 Task: Add Mary Ruth's Organic Strawberry Cherry Vanilla Kids Multivitman Liposomal Pouch to the cart.
Action: Mouse moved to (267, 140)
Screenshot: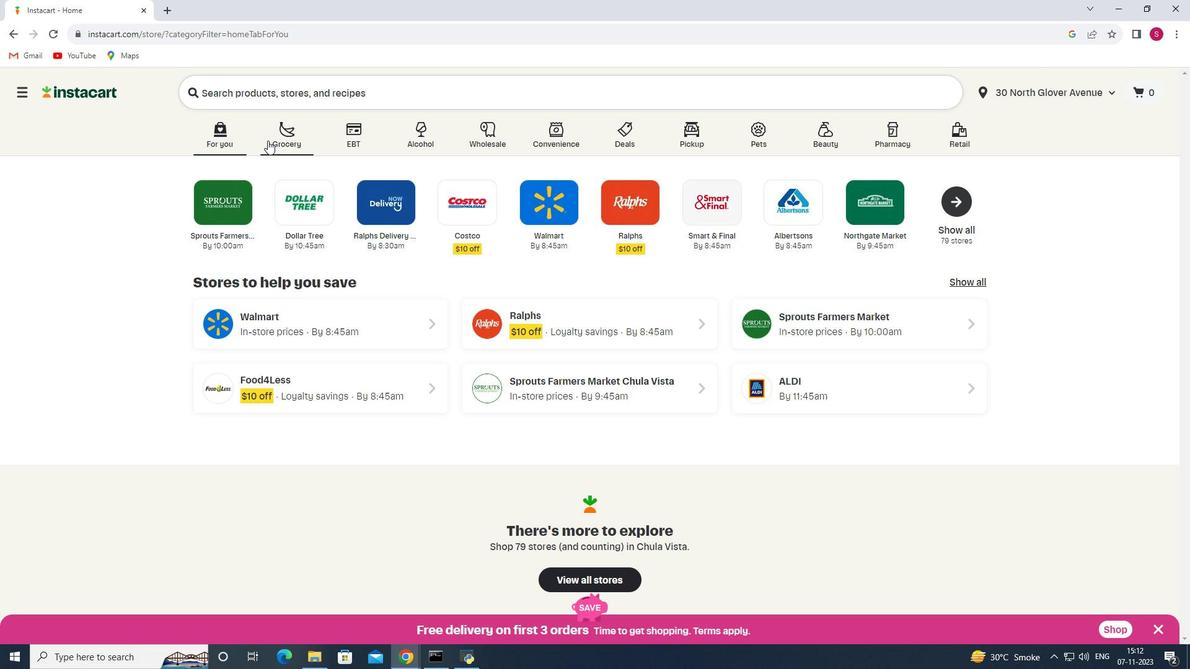 
Action: Mouse pressed left at (267, 140)
Screenshot: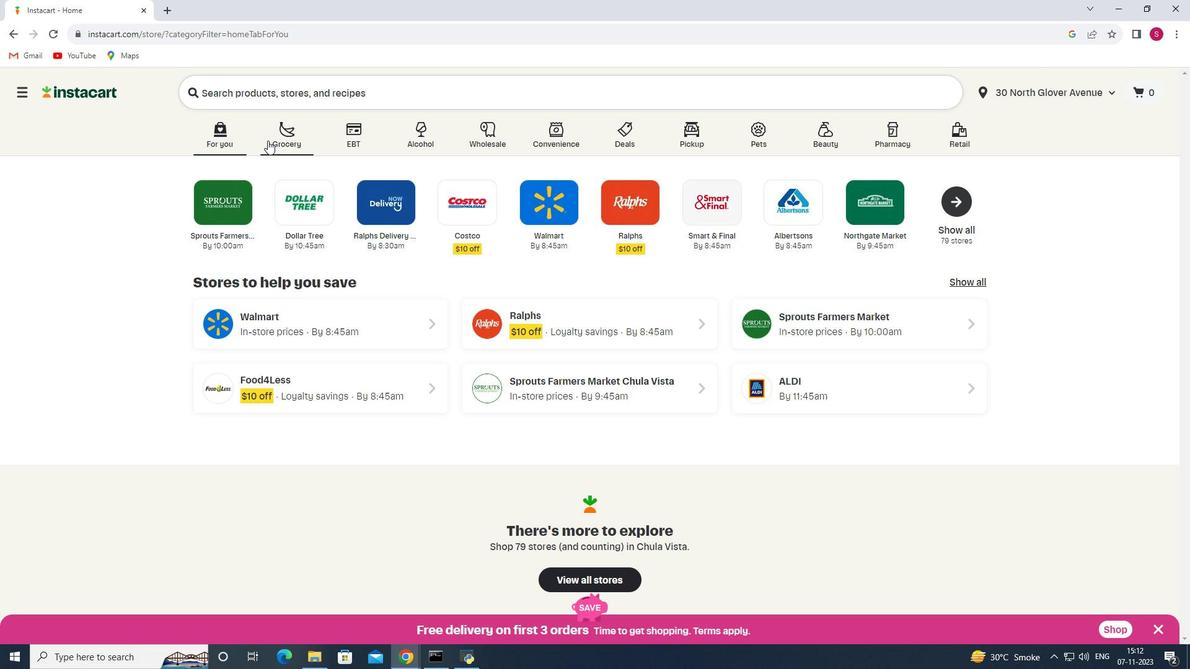 
Action: Mouse moved to (283, 360)
Screenshot: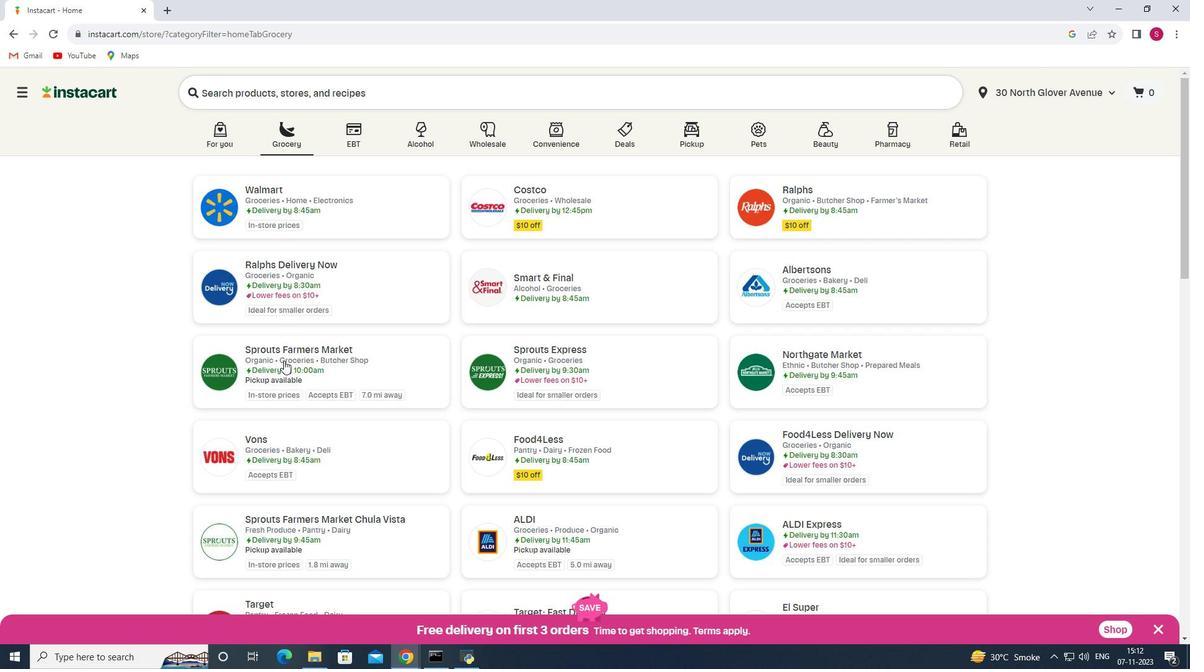 
Action: Mouse pressed left at (283, 360)
Screenshot: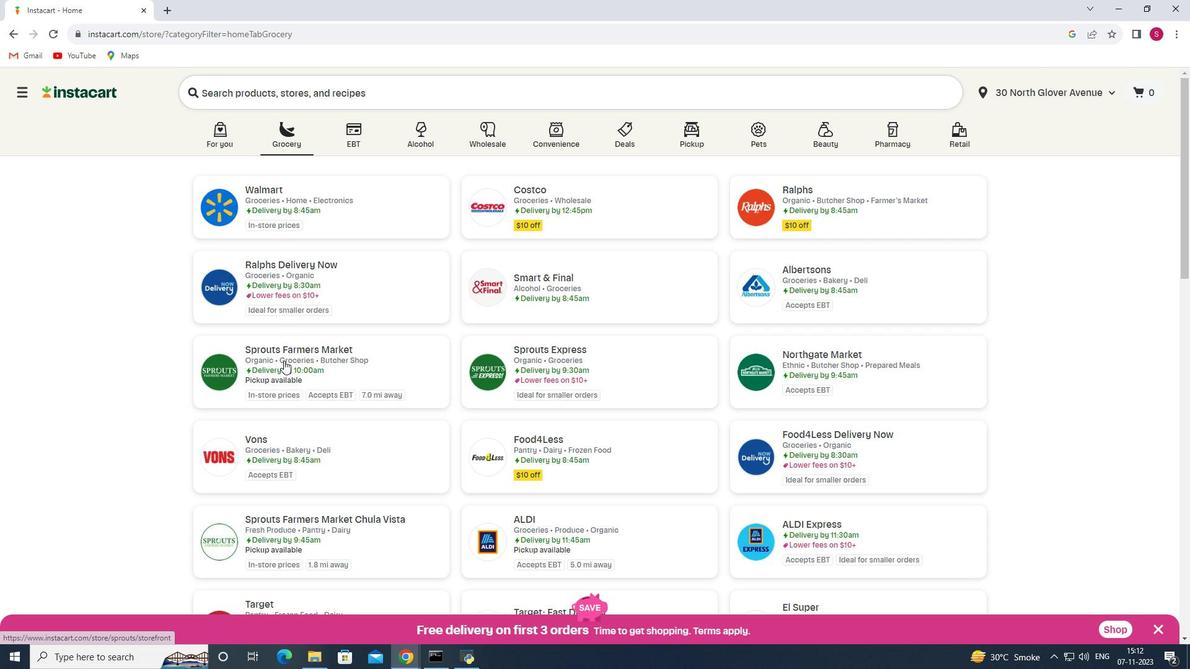 
Action: Mouse moved to (65, 435)
Screenshot: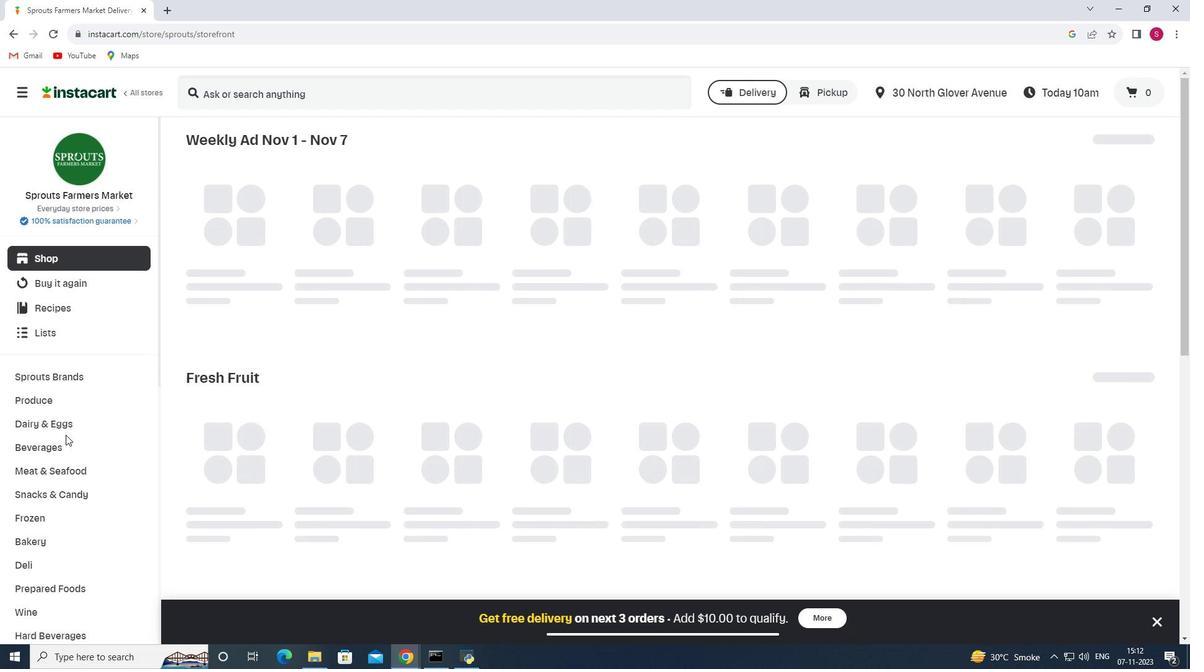 
Action: Mouse scrolled (65, 434) with delta (0, 0)
Screenshot: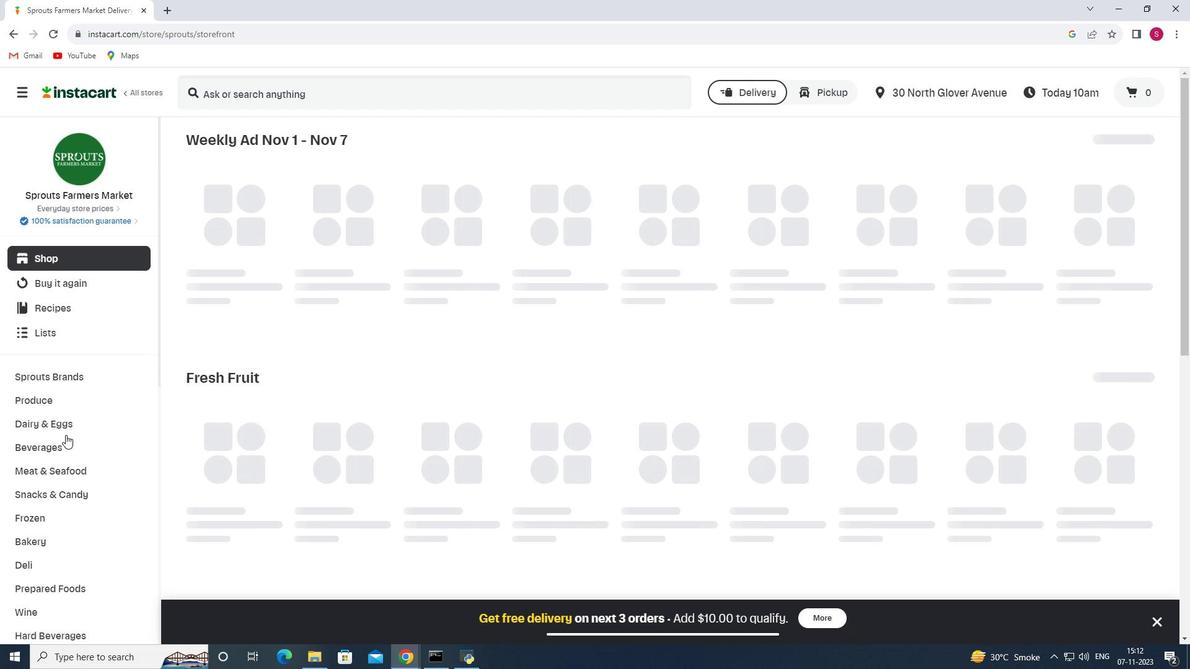 
Action: Mouse scrolled (65, 434) with delta (0, 0)
Screenshot: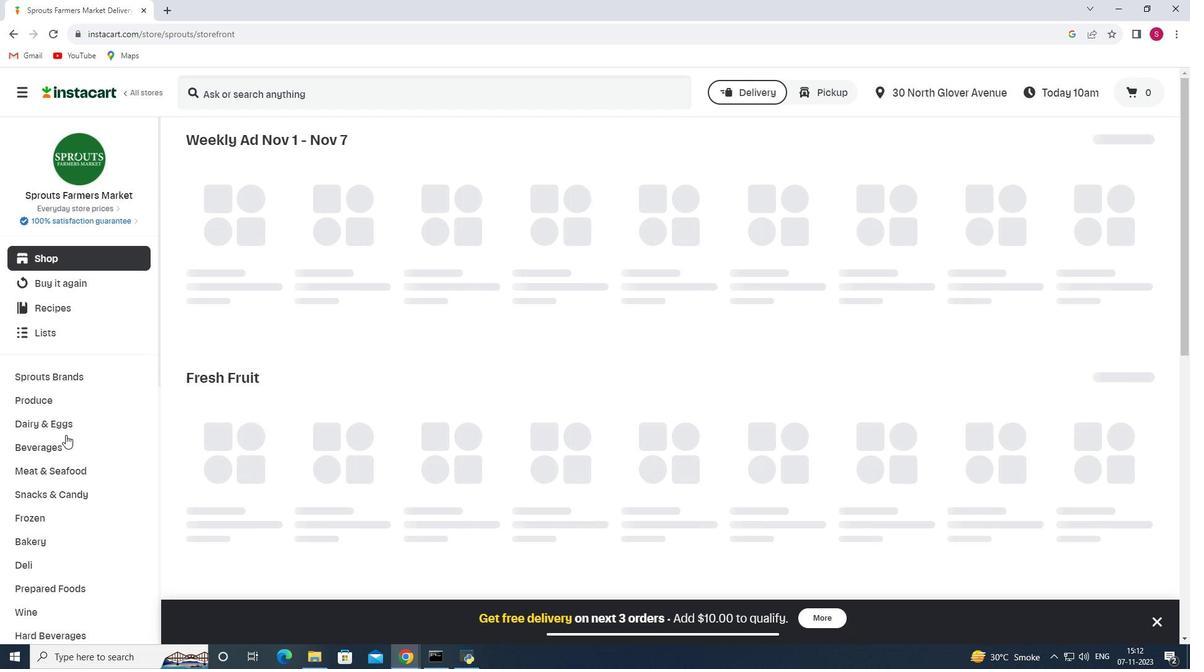 
Action: Mouse scrolled (65, 434) with delta (0, 0)
Screenshot: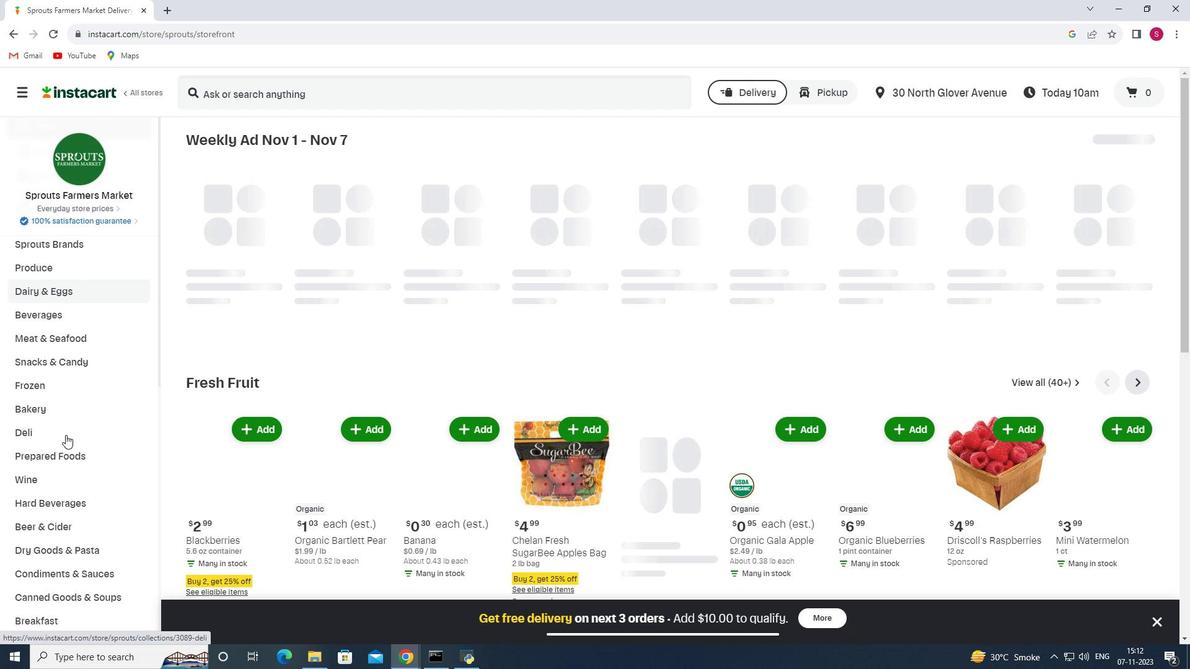 
Action: Mouse scrolled (65, 434) with delta (0, 0)
Screenshot: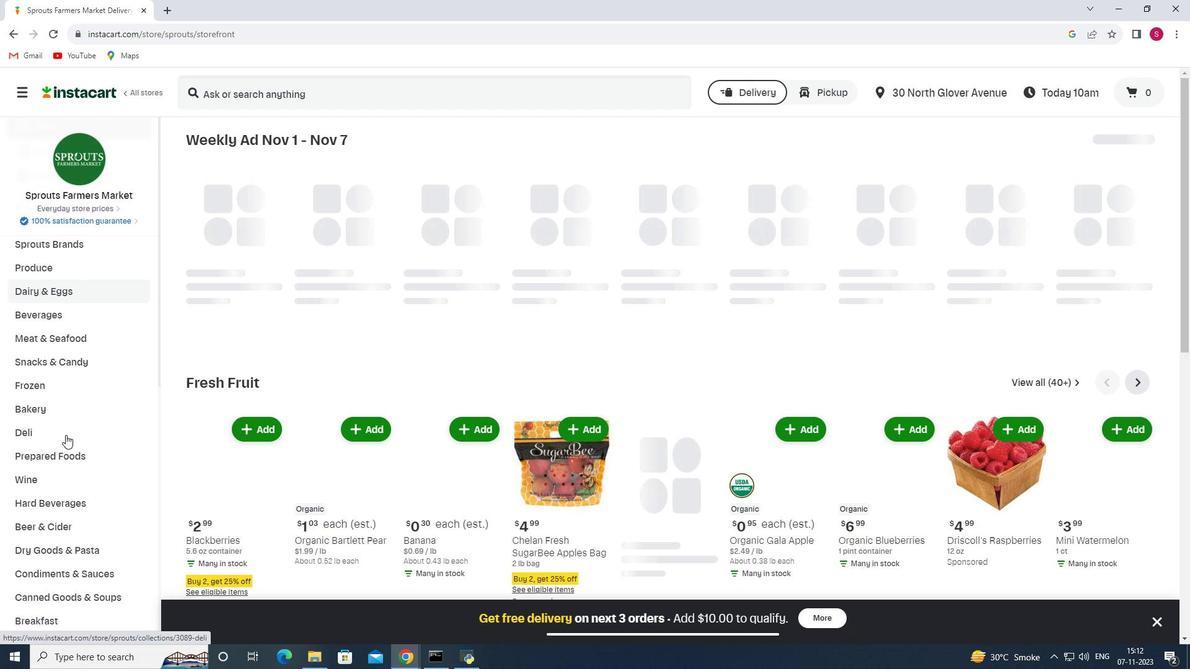 
Action: Mouse scrolled (65, 434) with delta (0, 0)
Screenshot: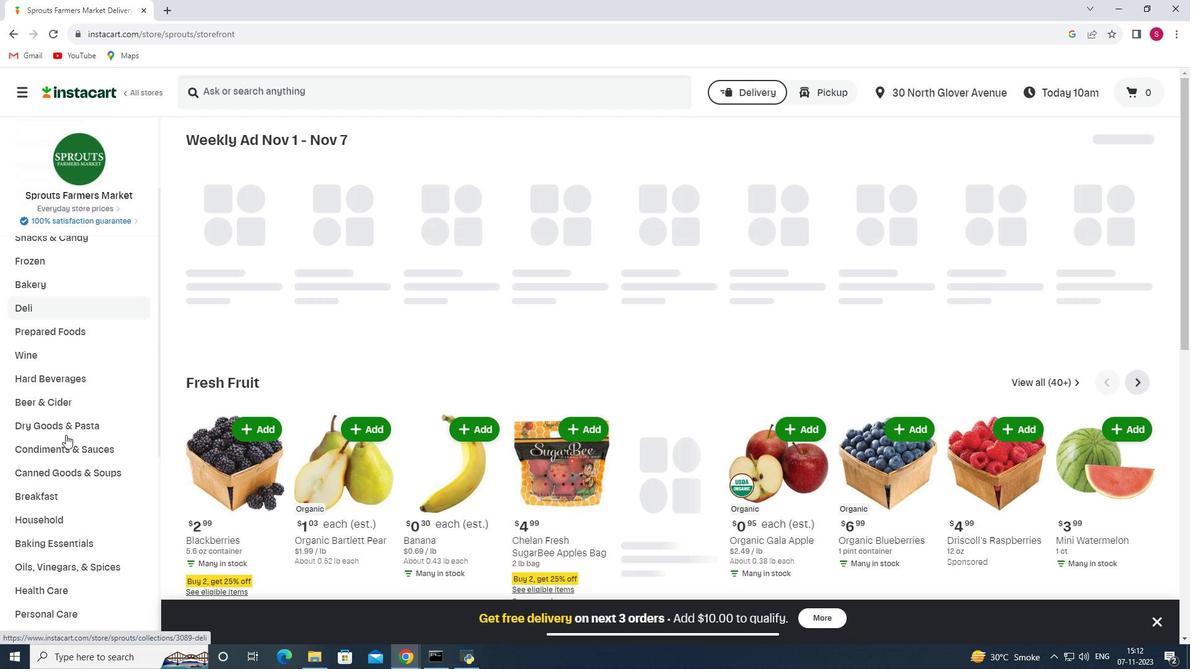 
Action: Mouse scrolled (65, 434) with delta (0, 0)
Screenshot: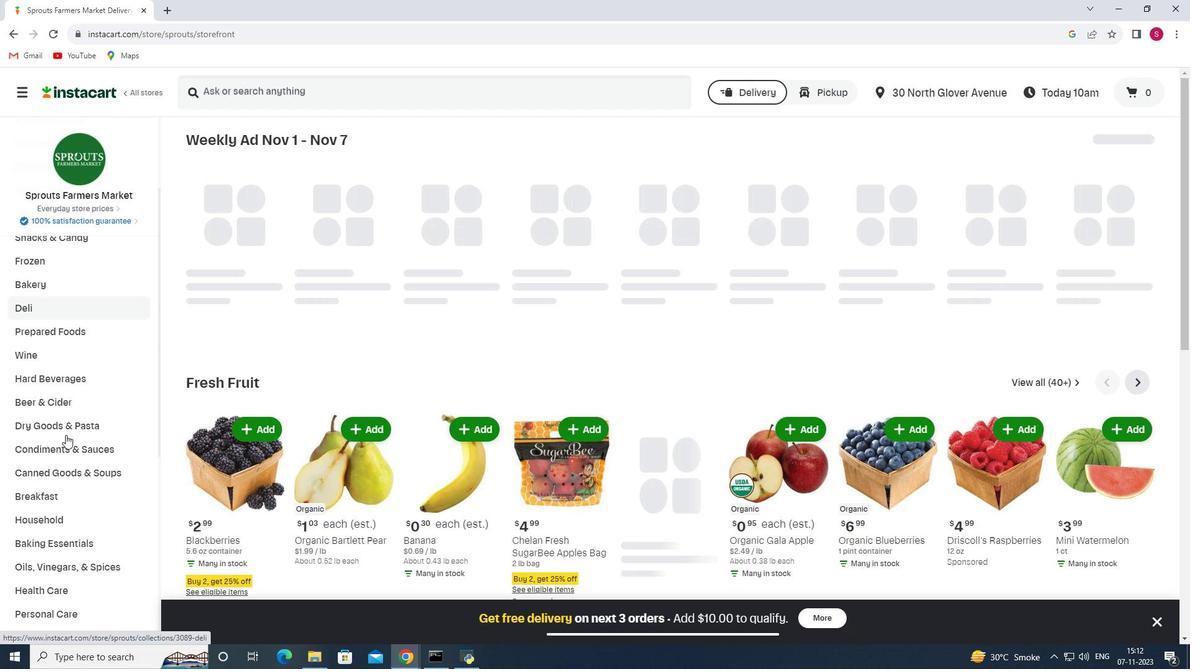 
Action: Mouse scrolled (65, 434) with delta (0, 0)
Screenshot: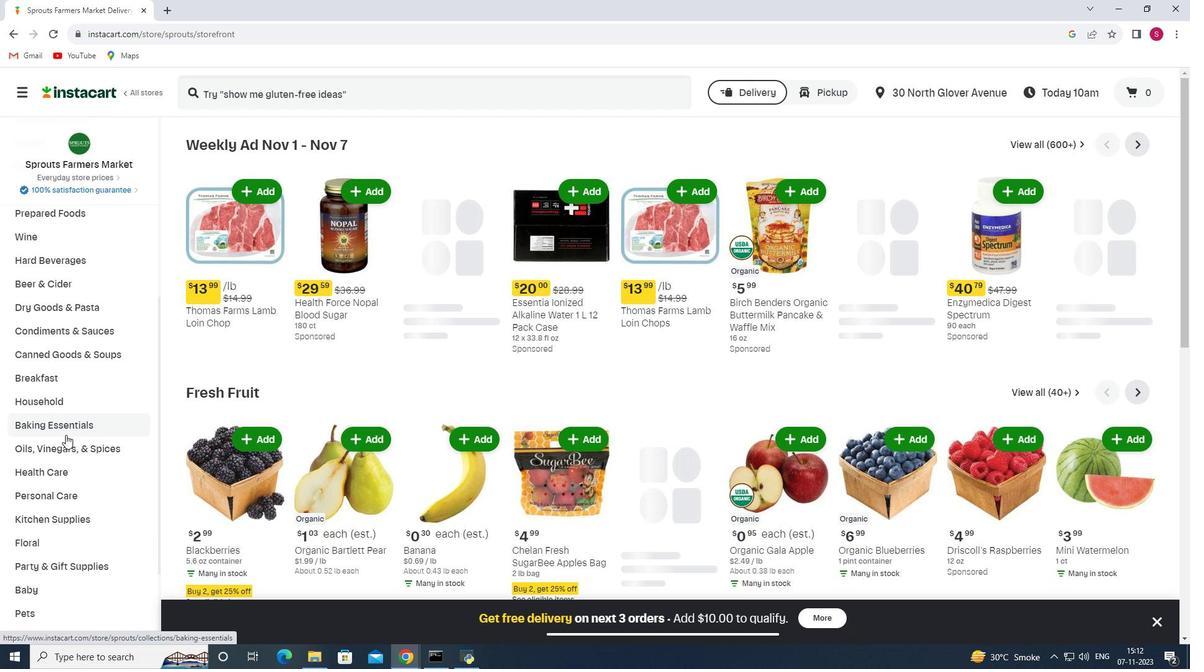 
Action: Mouse moved to (85, 415)
Screenshot: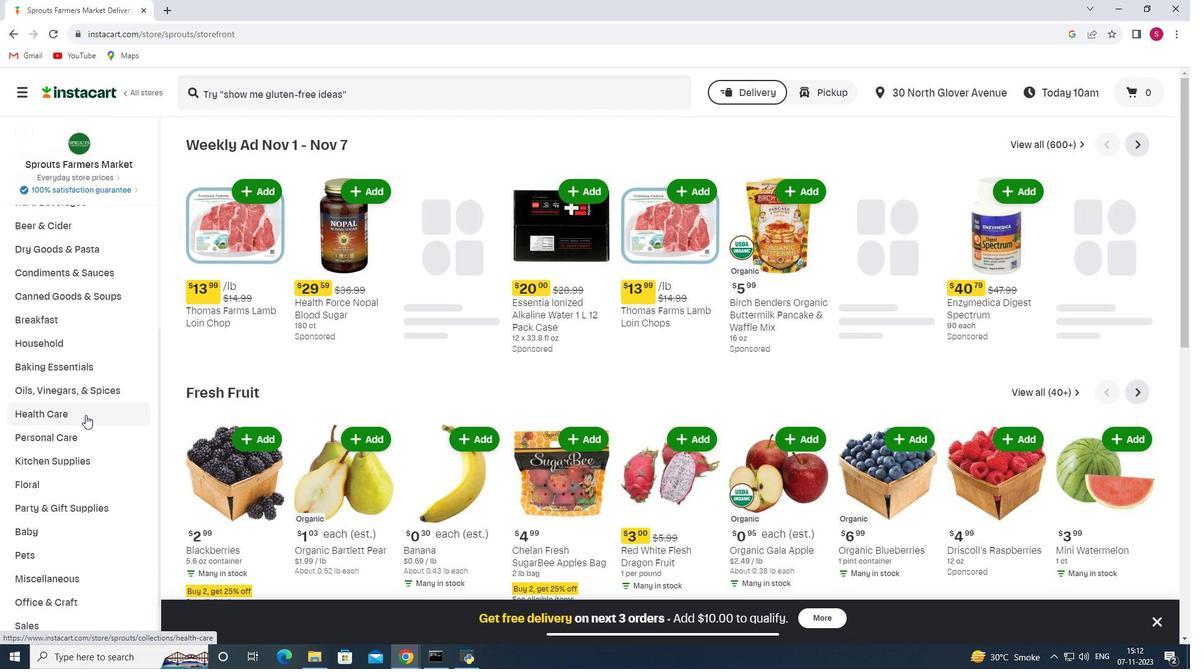 
Action: Mouse pressed left at (85, 415)
Screenshot: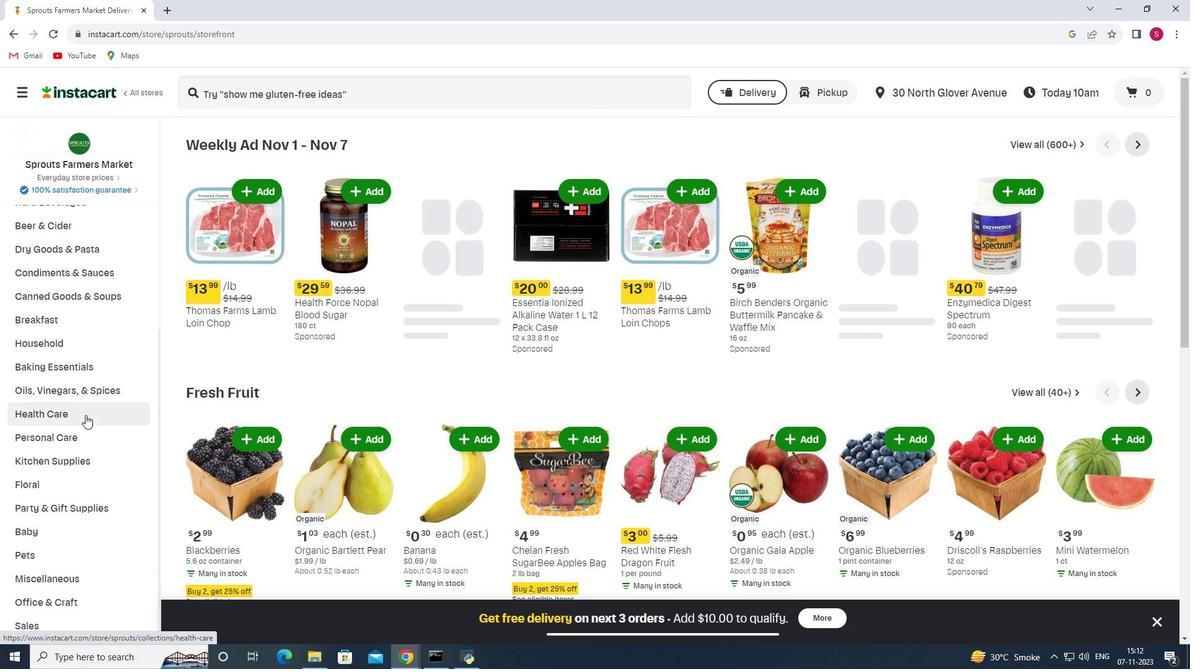 
Action: Mouse moved to (459, 176)
Screenshot: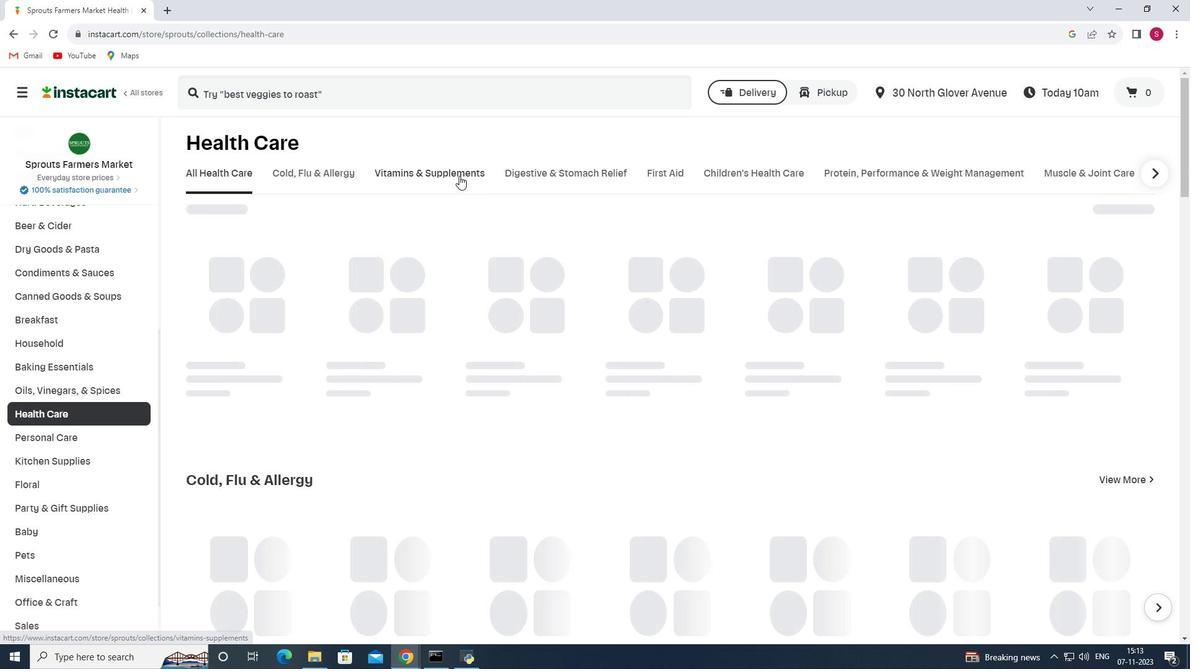 
Action: Mouse pressed left at (459, 176)
Screenshot: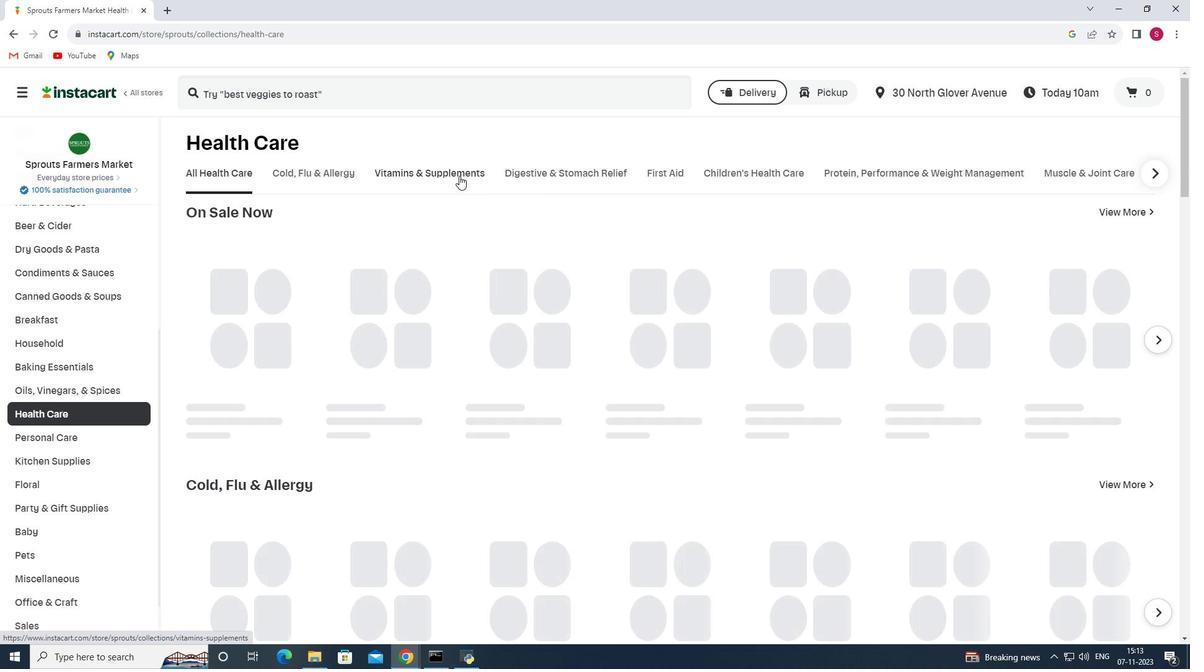 
Action: Mouse moved to (699, 225)
Screenshot: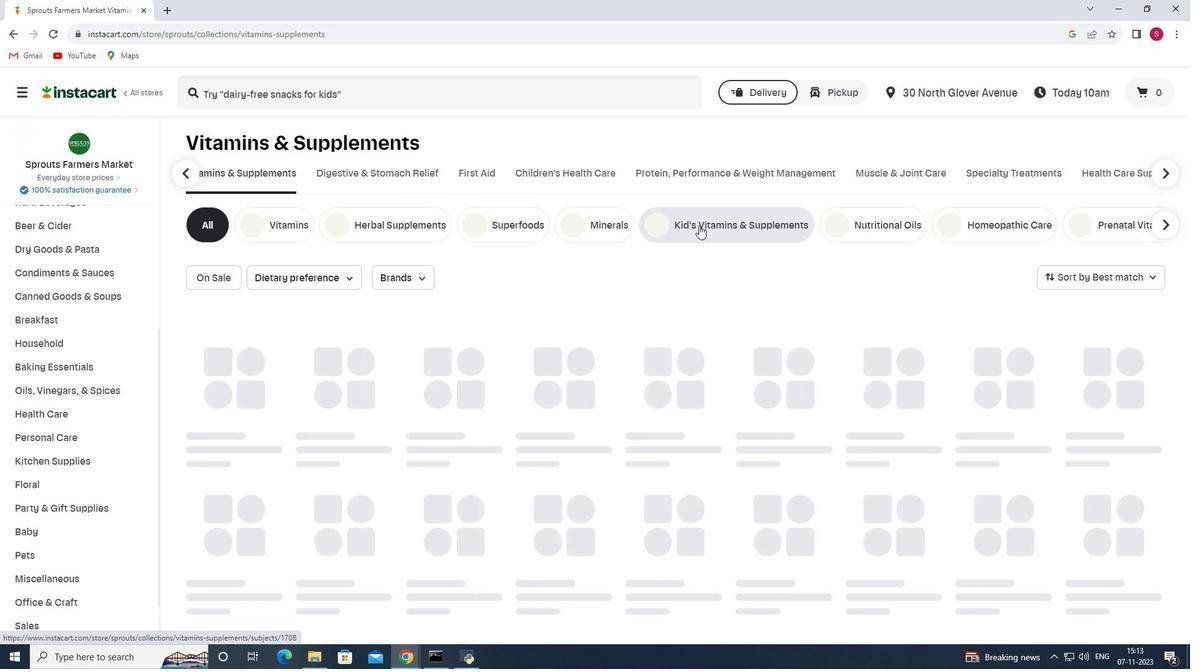 
Action: Mouse pressed left at (699, 225)
Screenshot: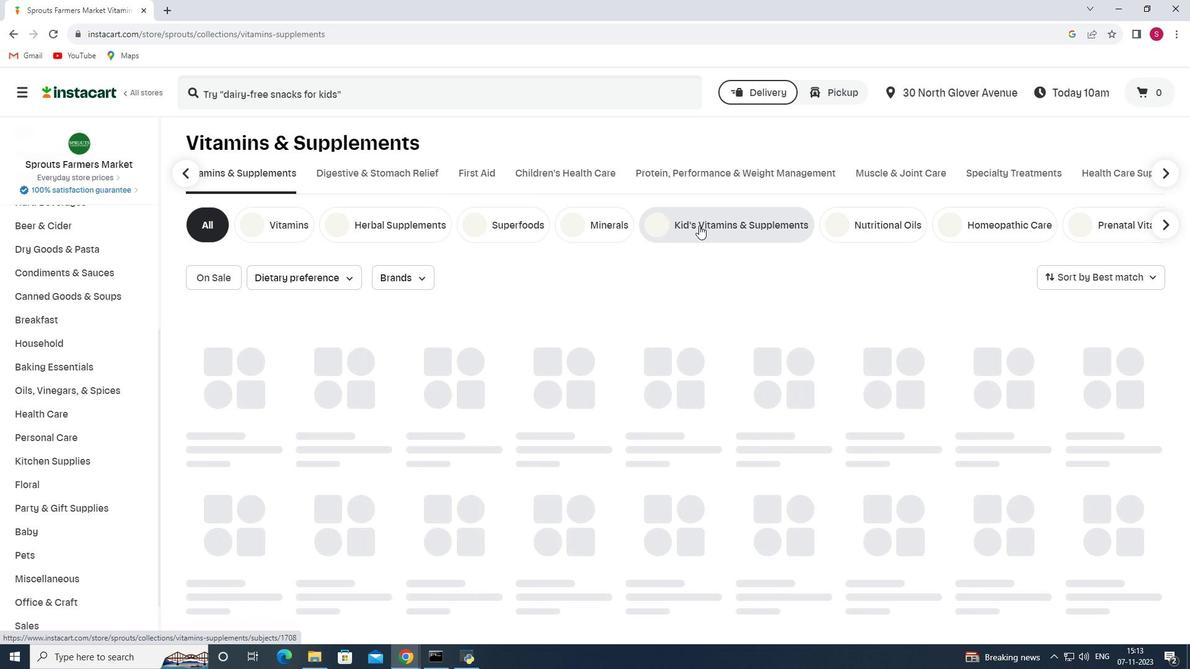 
Action: Mouse moved to (306, 93)
Screenshot: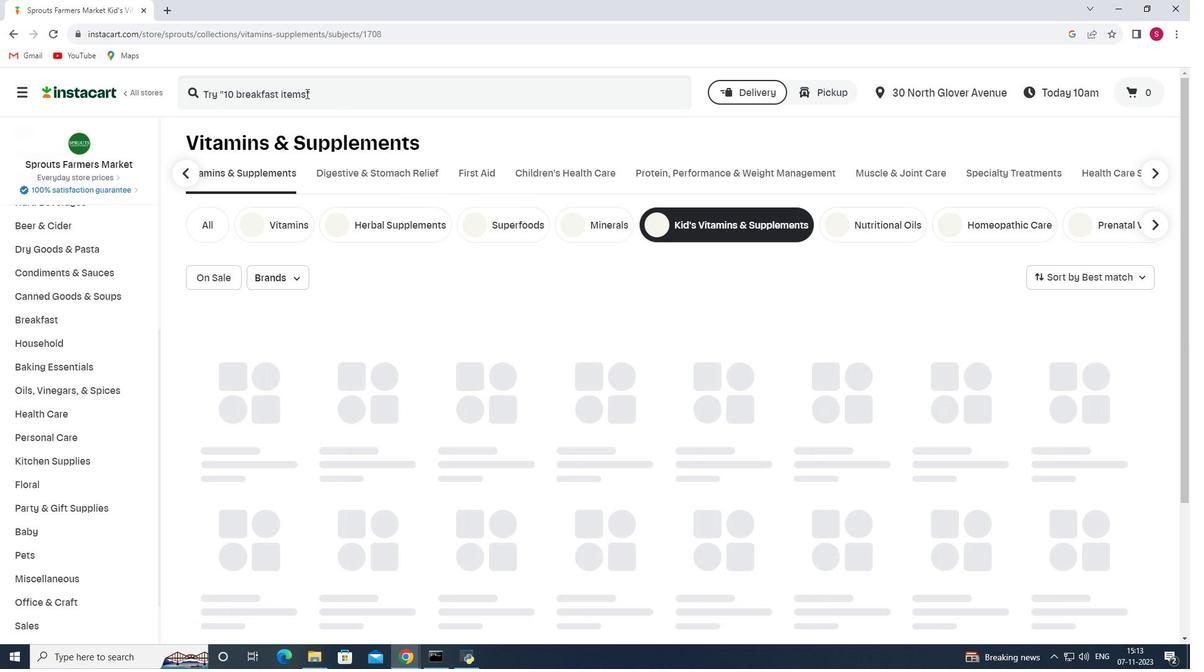 
Action: Mouse pressed left at (306, 93)
Screenshot: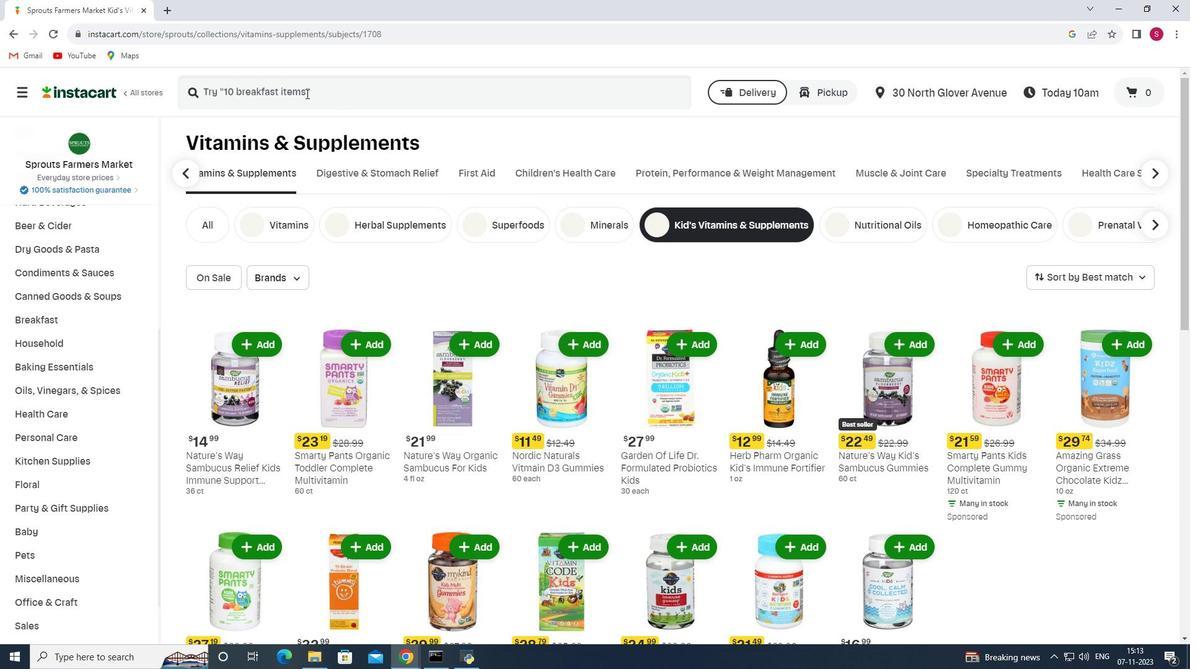 
Action: Key pressed <Key.shift>Mary<Key.space><Key.shift>Ruth's<Key.space><Key.shift>Organic<Key.space><Key.shift>Strawberry<Key.space><Key.shift>Cherry<Key.space><Key.shift><Key.shift><Key.shift><Key.shift>Vanilla<Key.space><Key.shift>Kids<Key.space><Key.shift>Multivitamin<Key.space><Key.shift>Liposomal<Key.space><Key.shift>Pouch<Key.enter>
Screenshot: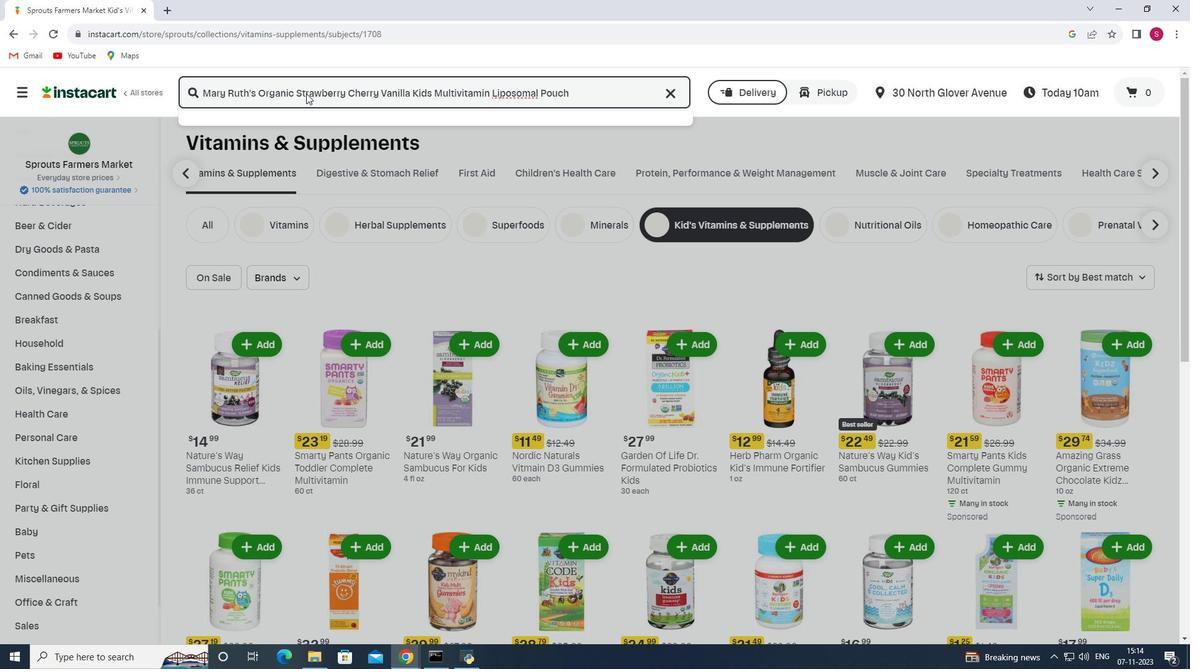 
Action: Mouse moved to (604, 334)
Screenshot: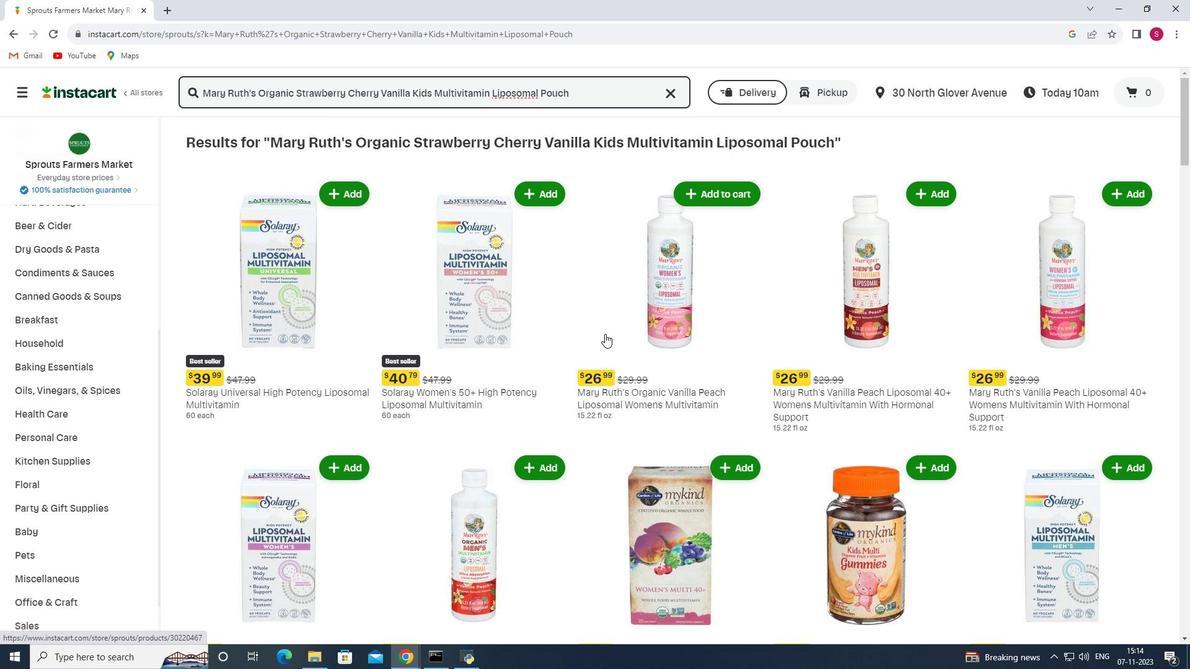
Action: Mouse scrolled (604, 333) with delta (0, 0)
Screenshot: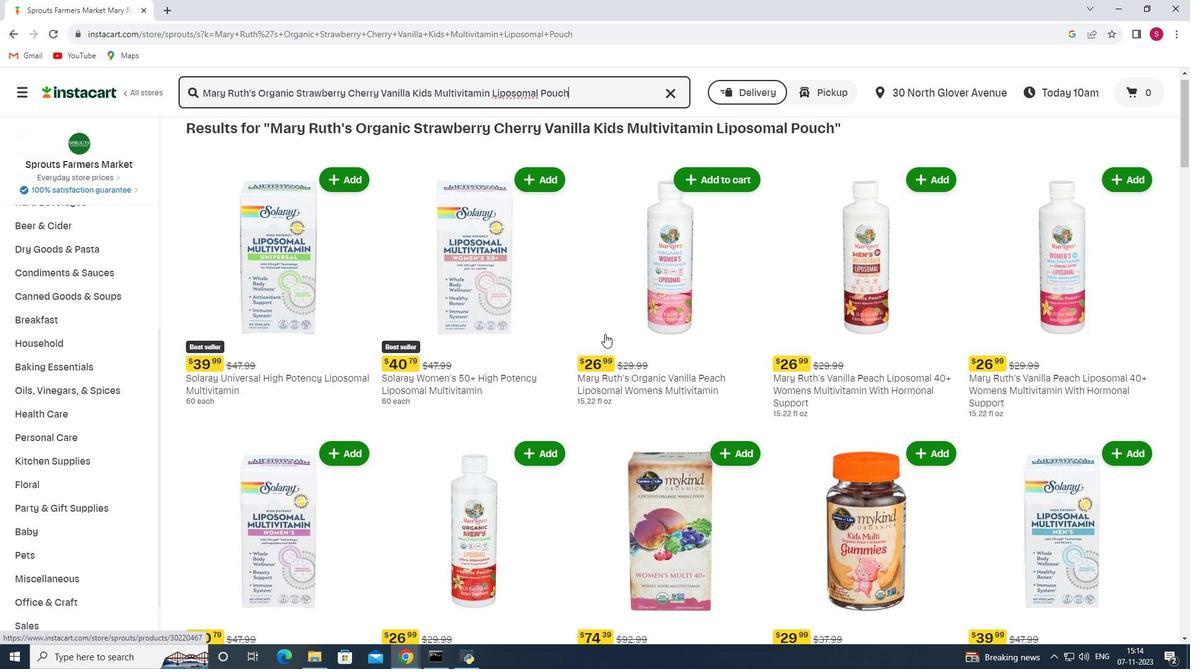 
Action: Mouse moved to (606, 335)
Screenshot: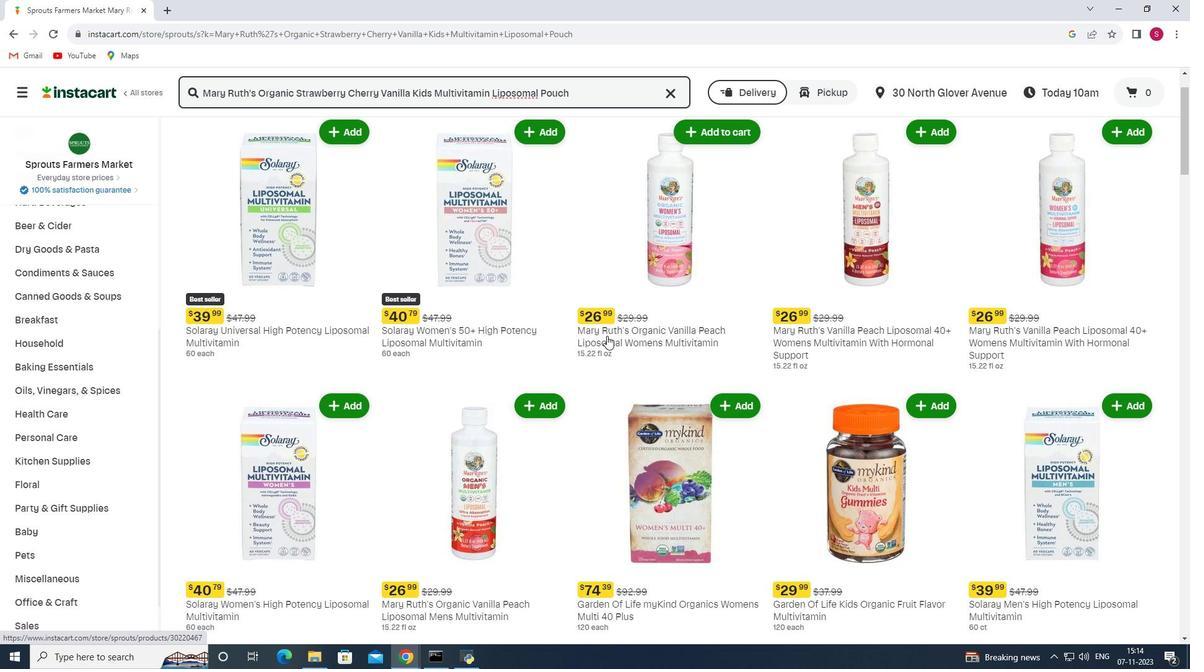 
Action: Mouse scrolled (606, 335) with delta (0, 0)
Screenshot: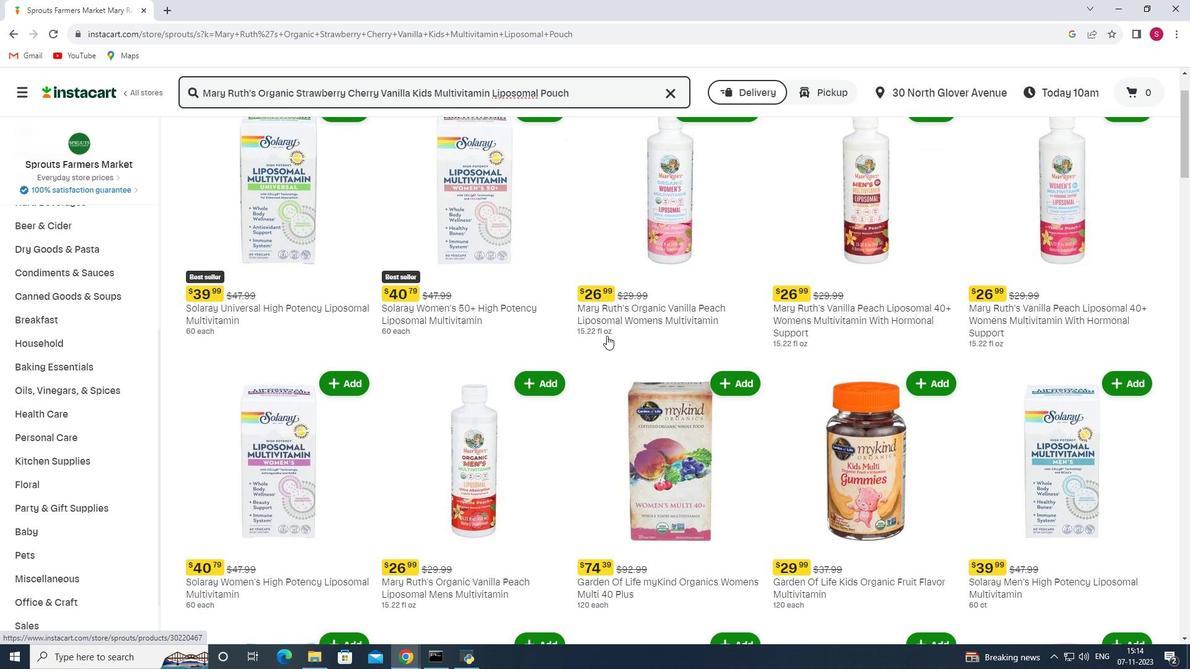 
Action: Mouse scrolled (606, 335) with delta (0, 0)
Screenshot: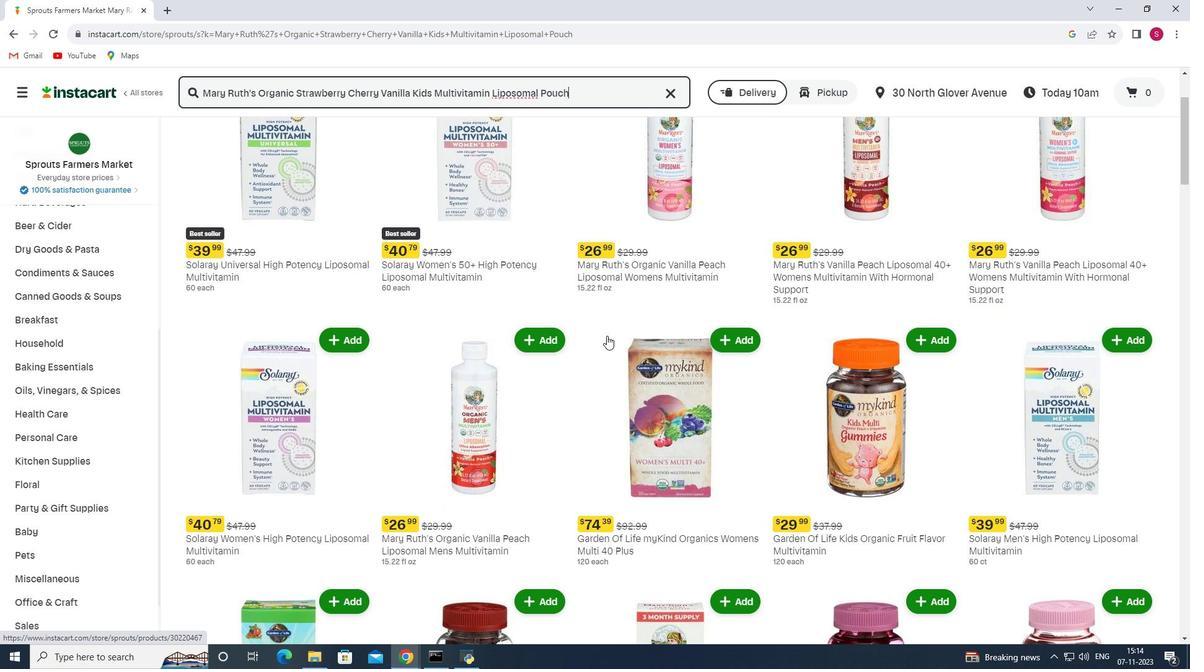 
Action: Mouse scrolled (606, 335) with delta (0, 0)
Screenshot: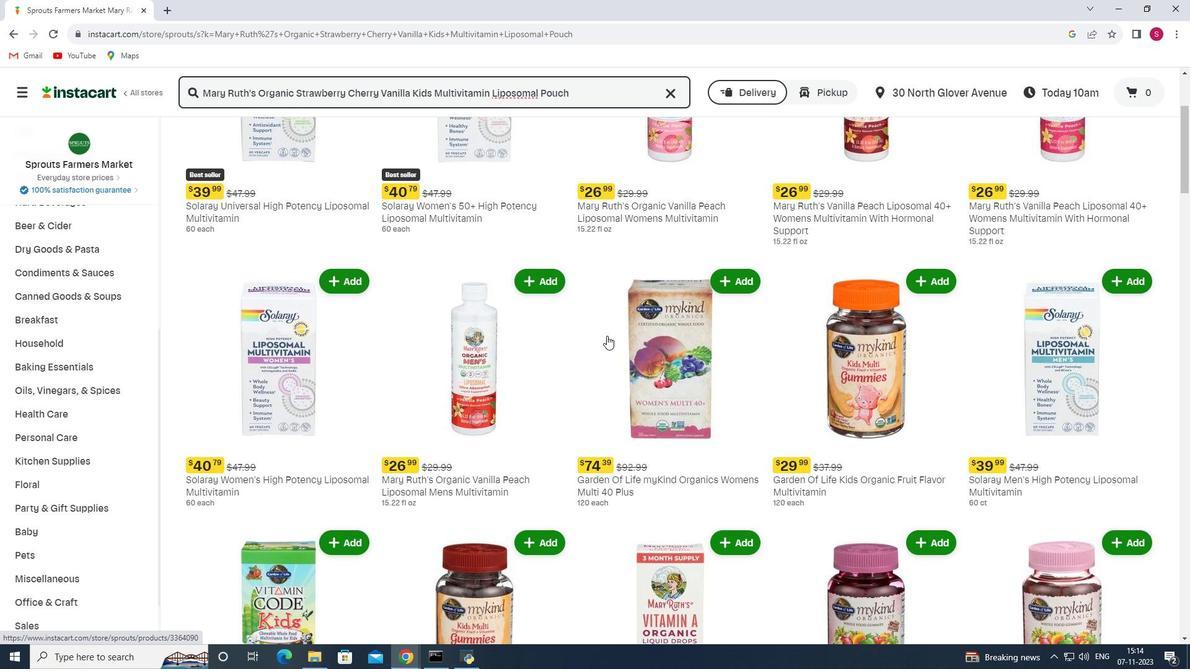 
Action: Mouse scrolled (606, 335) with delta (0, 0)
Screenshot: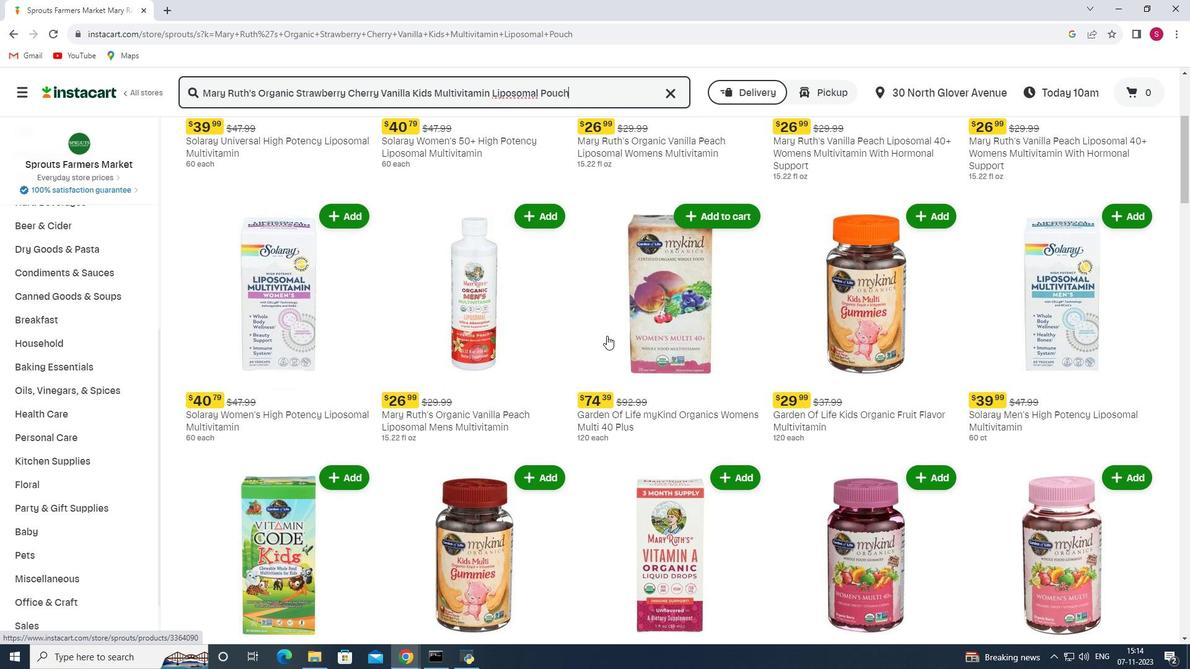 
Action: Mouse moved to (626, 349)
Screenshot: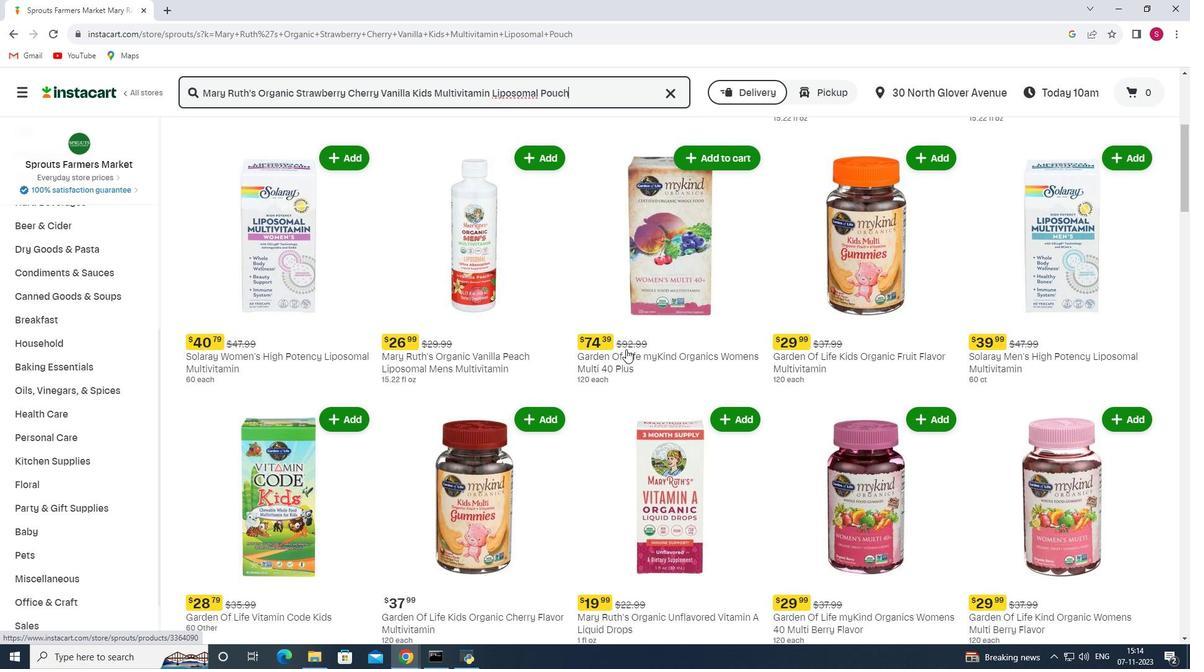 
Action: Mouse scrolled (626, 348) with delta (0, 0)
Screenshot: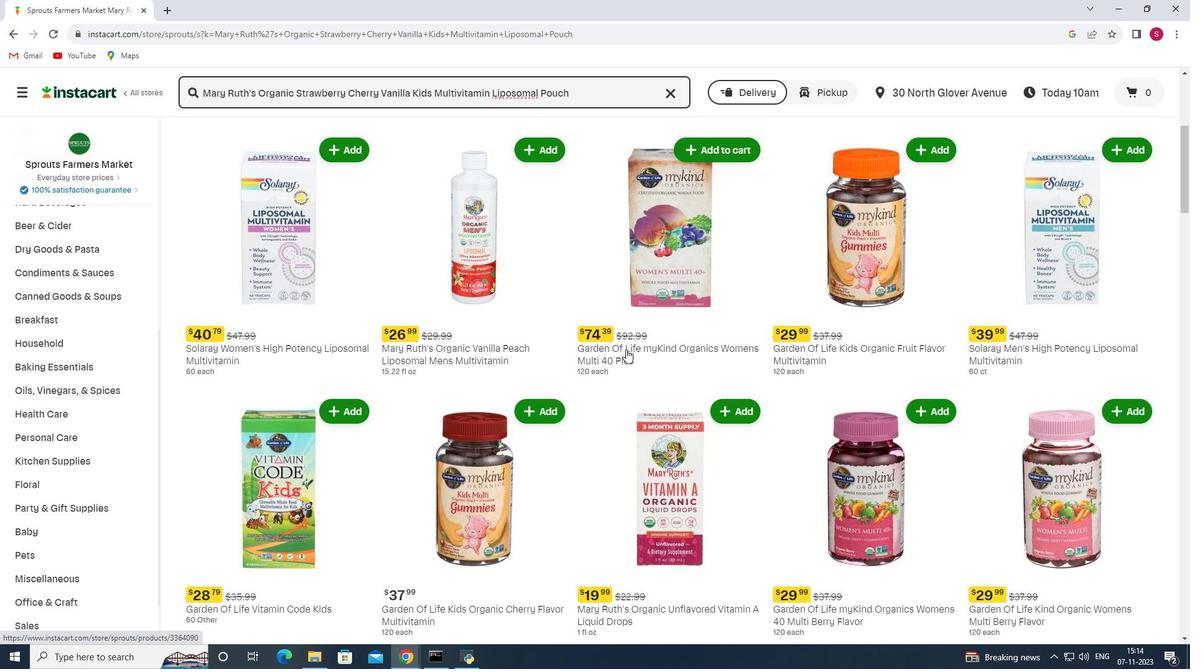 
Action: Mouse moved to (650, 342)
Screenshot: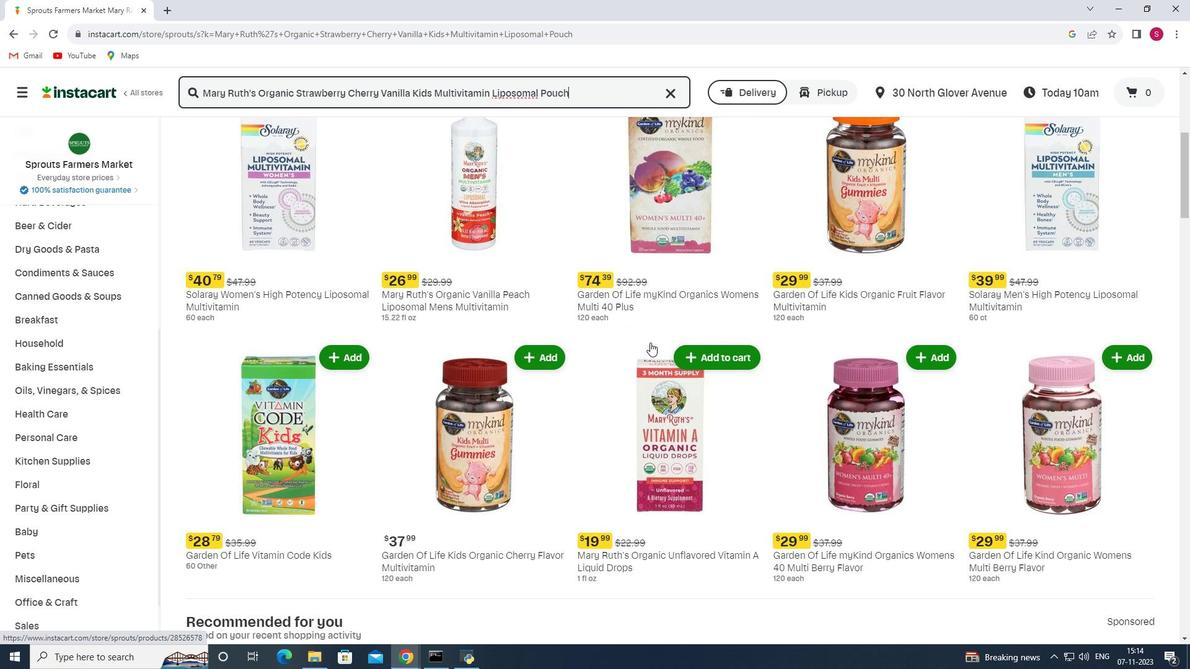 
Action: Mouse scrolled (650, 342) with delta (0, 0)
Screenshot: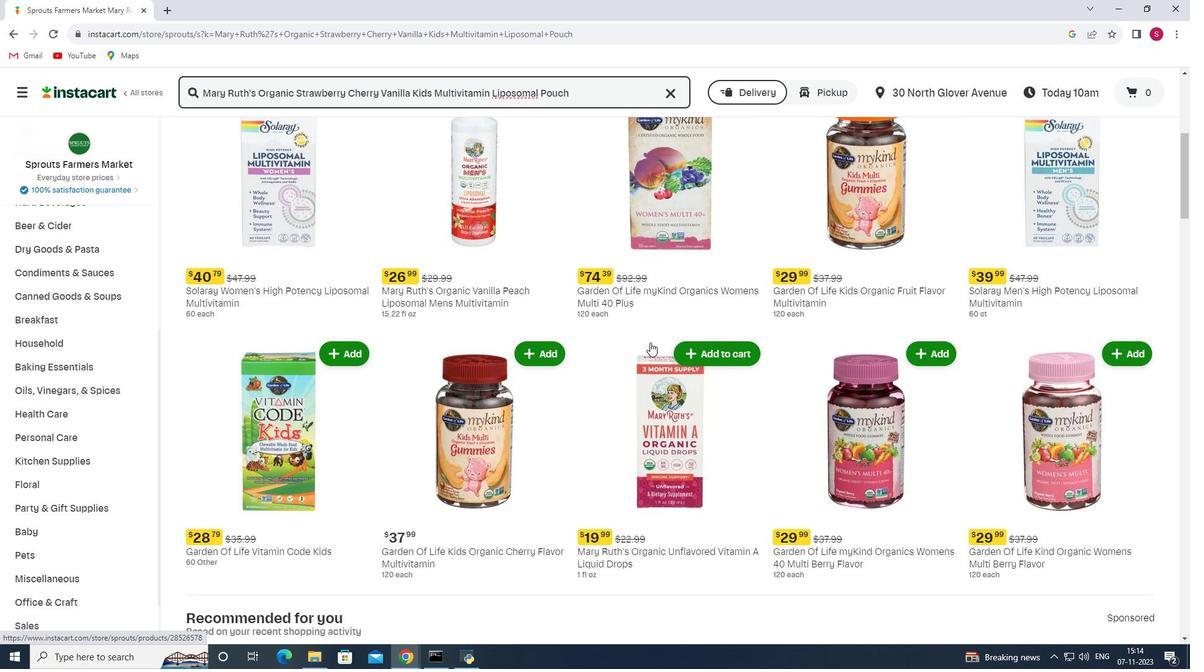 
Action: Mouse scrolled (650, 342) with delta (0, 0)
Screenshot: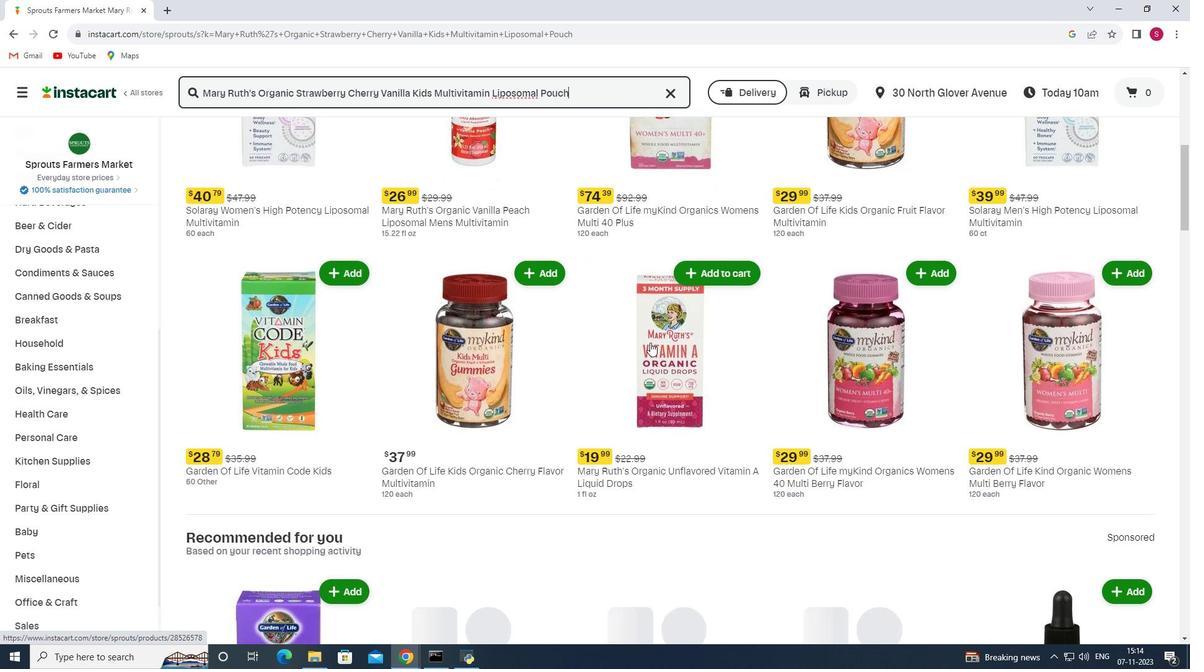 
Action: Mouse scrolled (650, 342) with delta (0, 0)
Screenshot: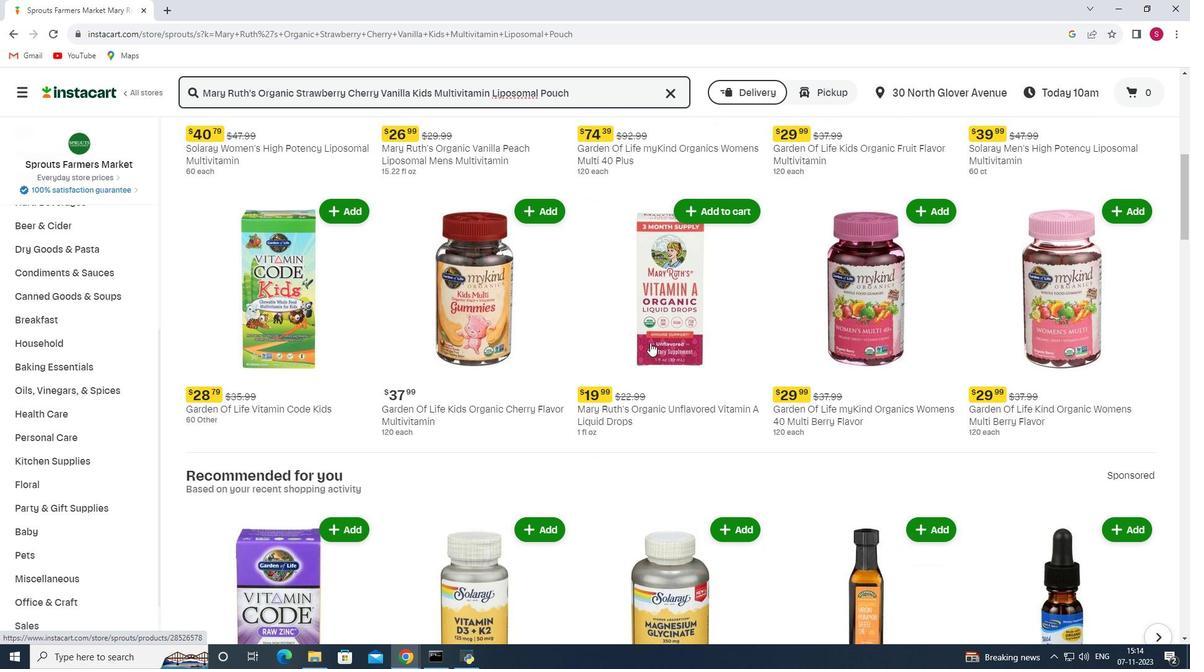 
Action: Mouse scrolled (650, 342) with delta (0, 0)
Screenshot: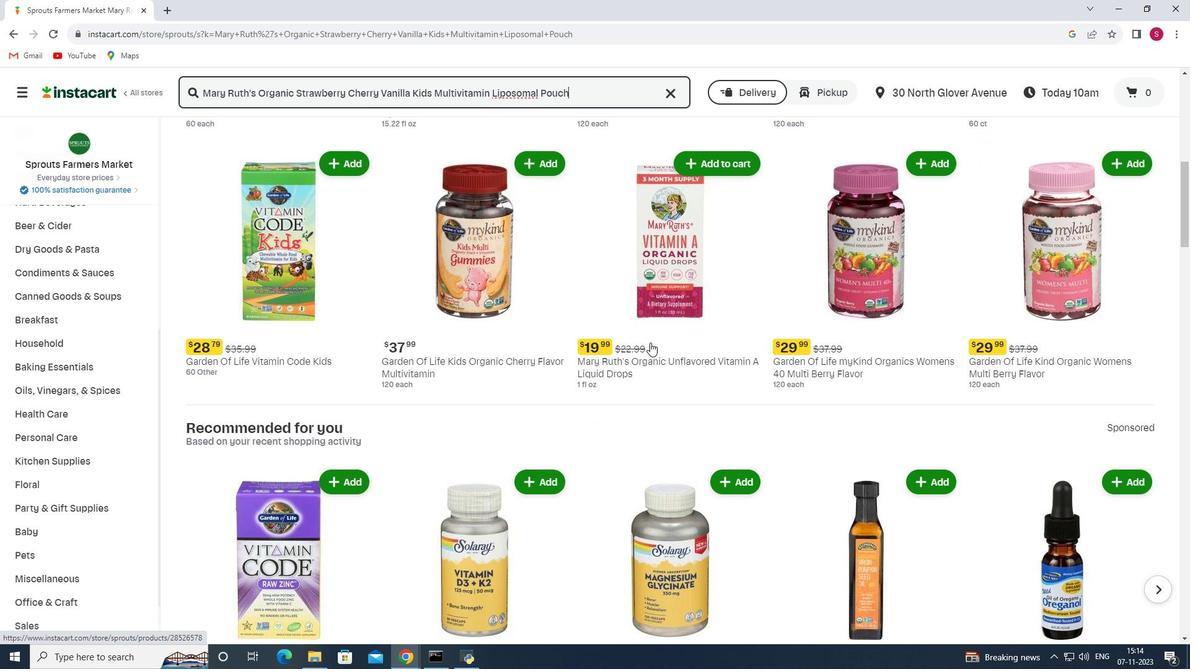 
Action: Mouse scrolled (650, 342) with delta (0, 0)
Screenshot: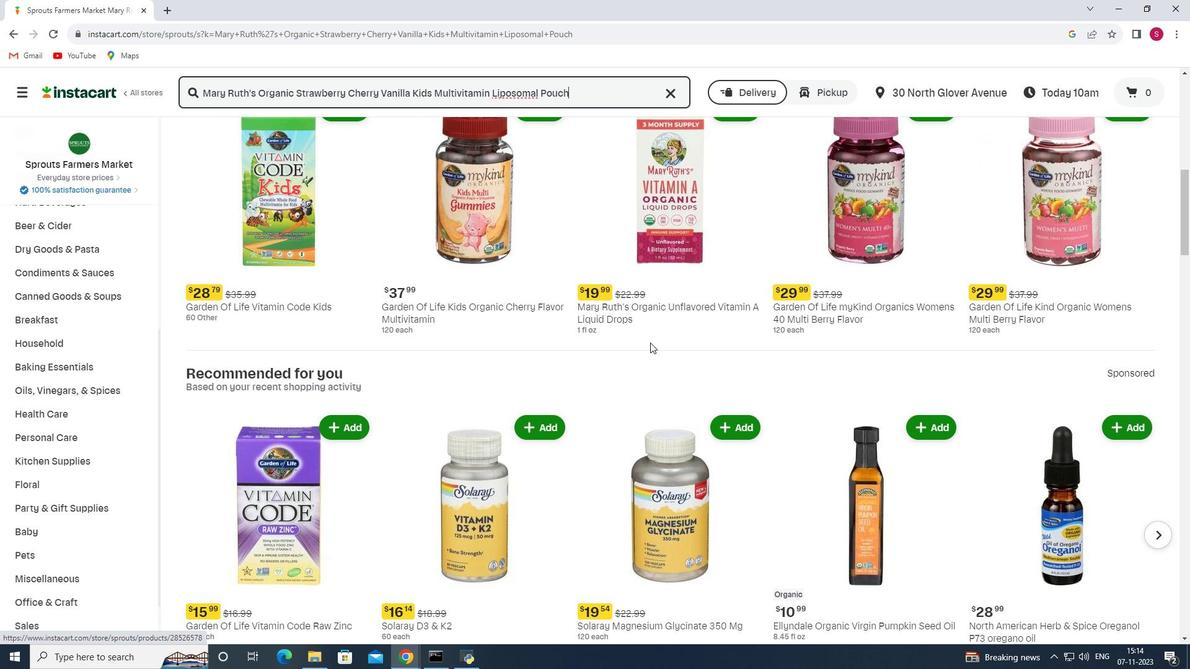 
Action: Mouse scrolled (650, 342) with delta (0, 0)
Screenshot: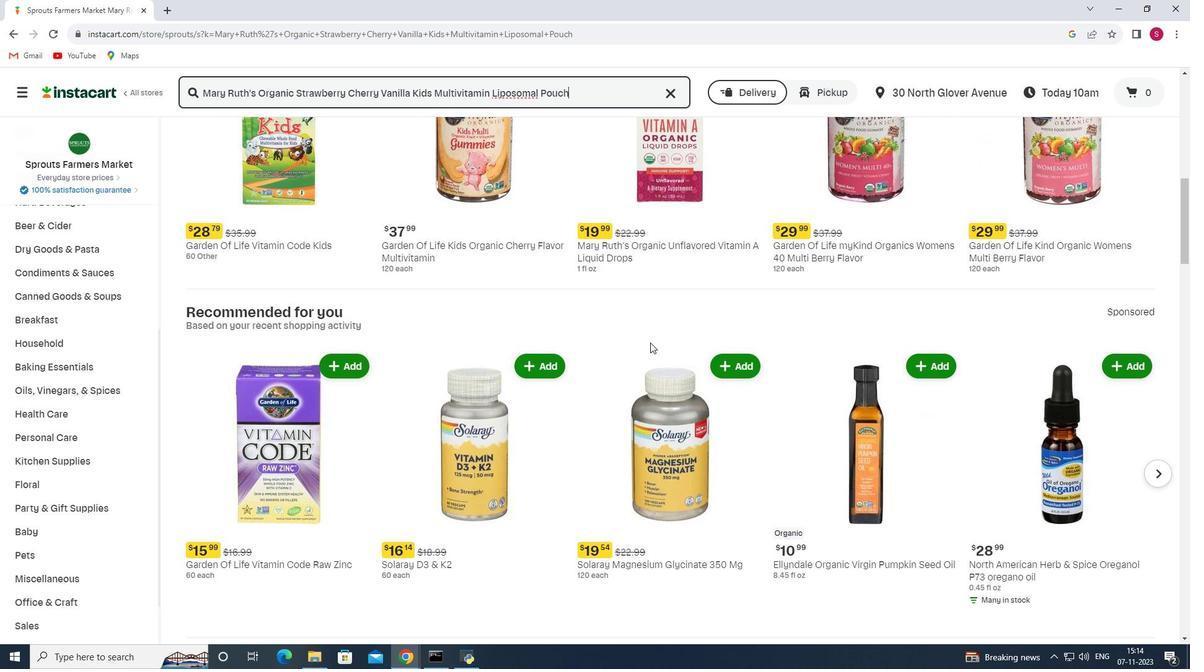 
Action: Mouse scrolled (650, 342) with delta (0, 0)
Screenshot: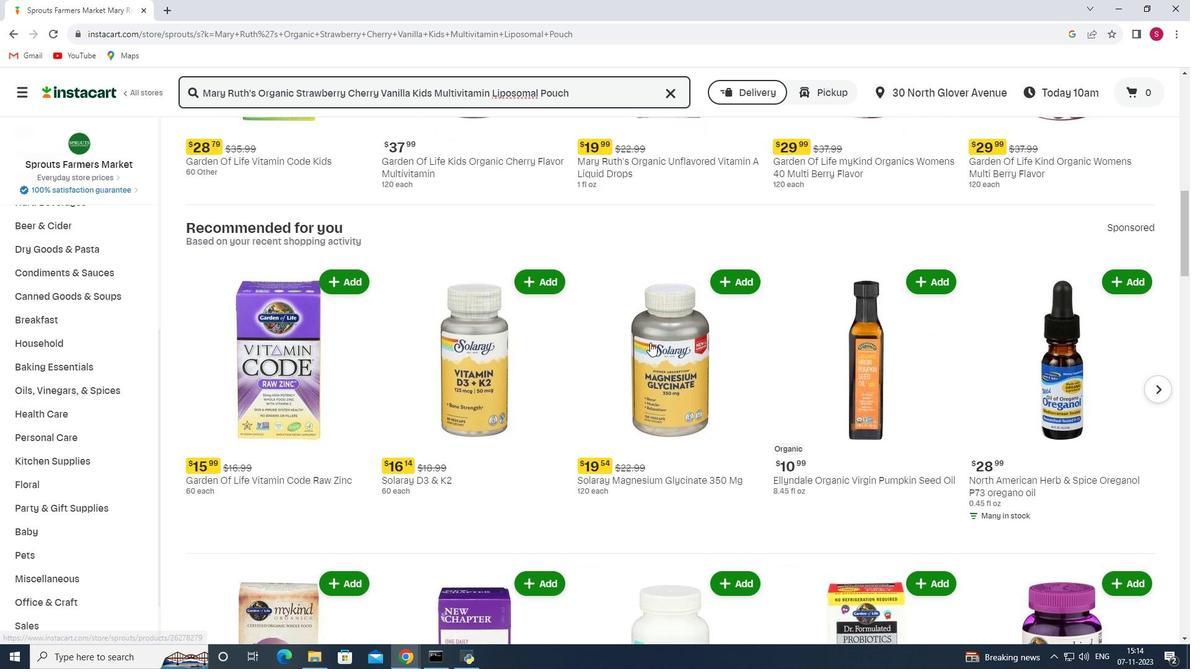 
Action: Mouse scrolled (650, 342) with delta (0, 0)
Screenshot: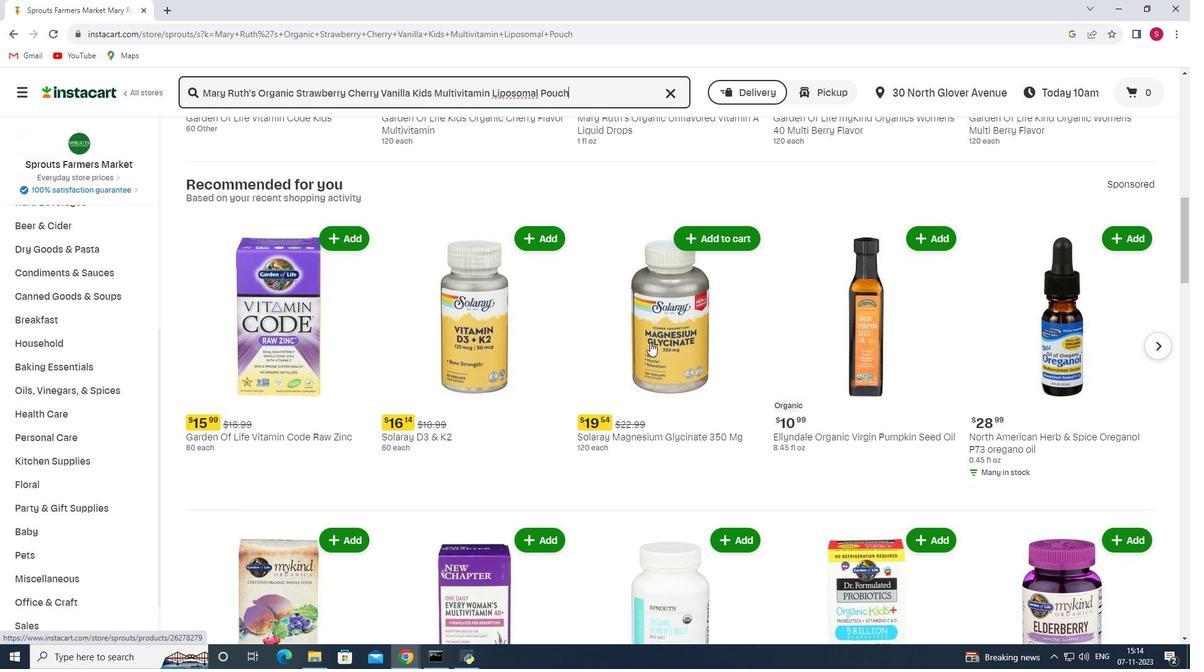 
Action: Mouse scrolled (650, 342) with delta (0, 0)
Screenshot: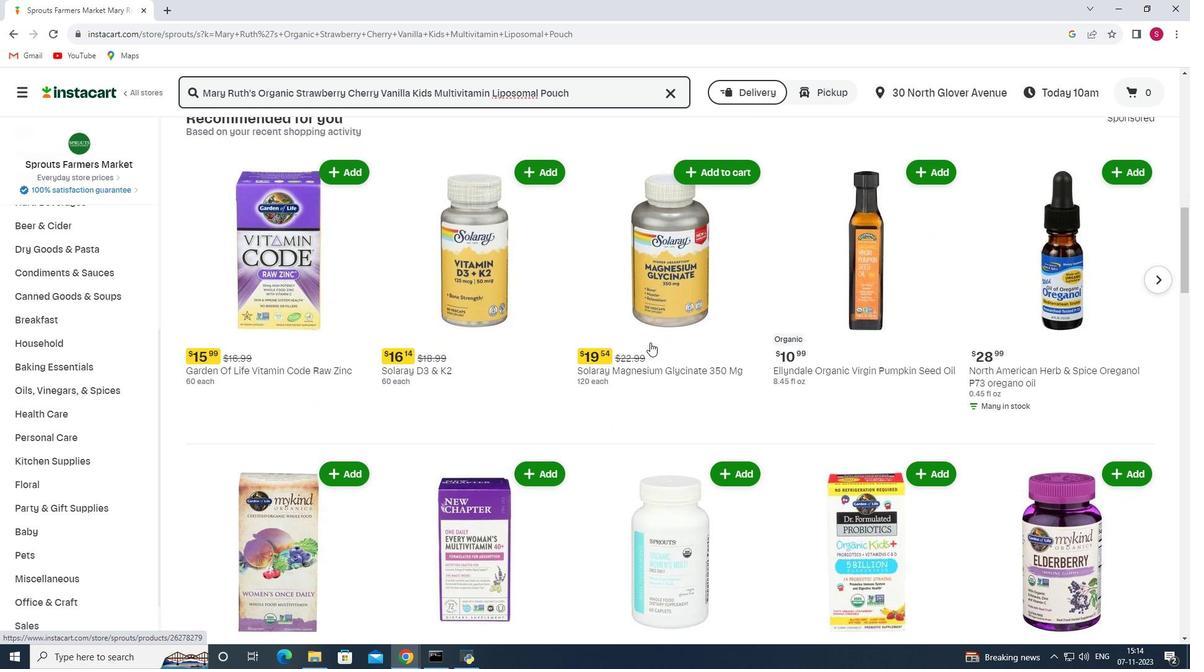 
Action: Mouse scrolled (650, 342) with delta (0, 0)
Screenshot: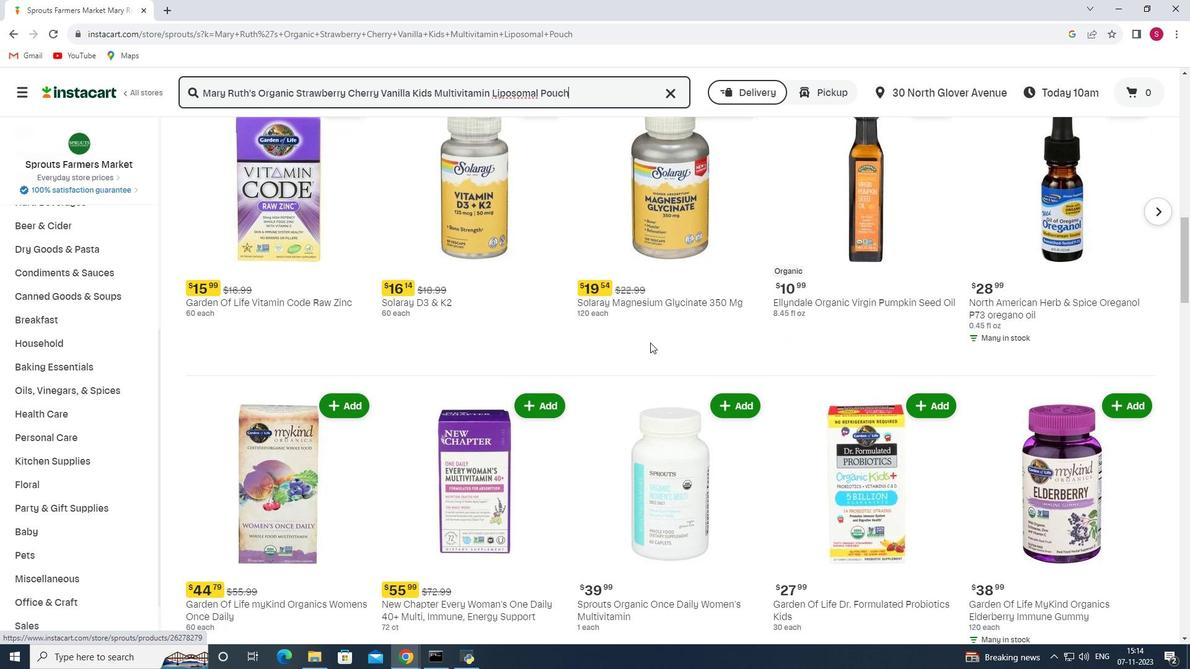 
Action: Mouse scrolled (650, 342) with delta (0, 0)
Screenshot: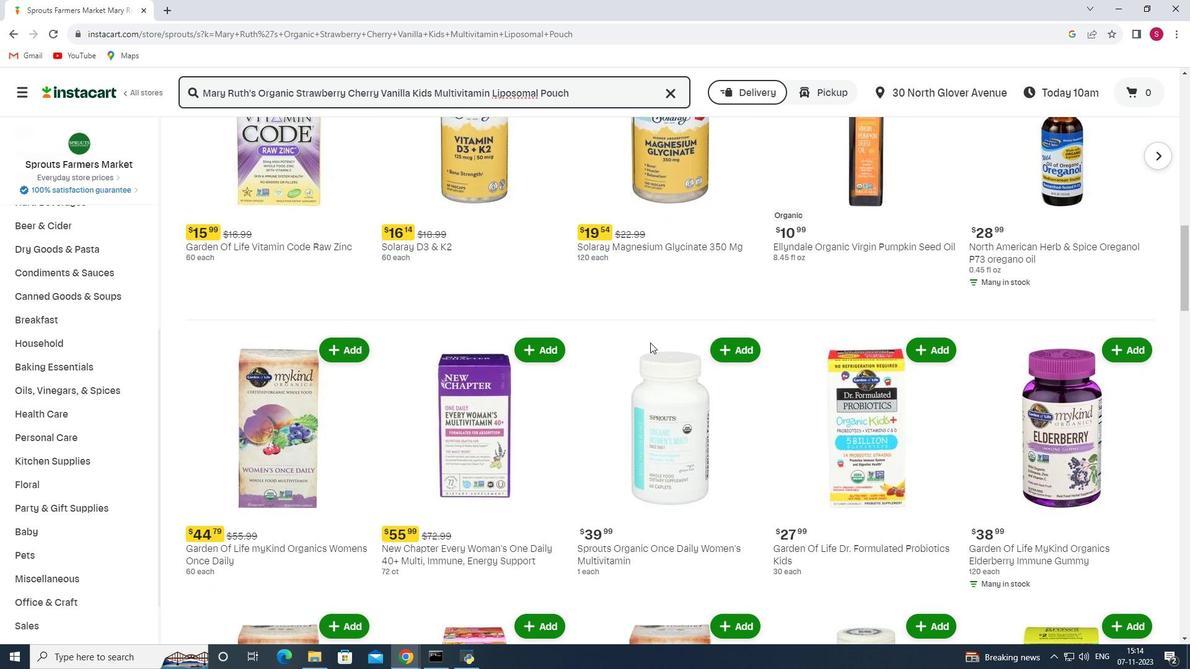 
Action: Mouse scrolled (650, 342) with delta (0, 0)
Screenshot: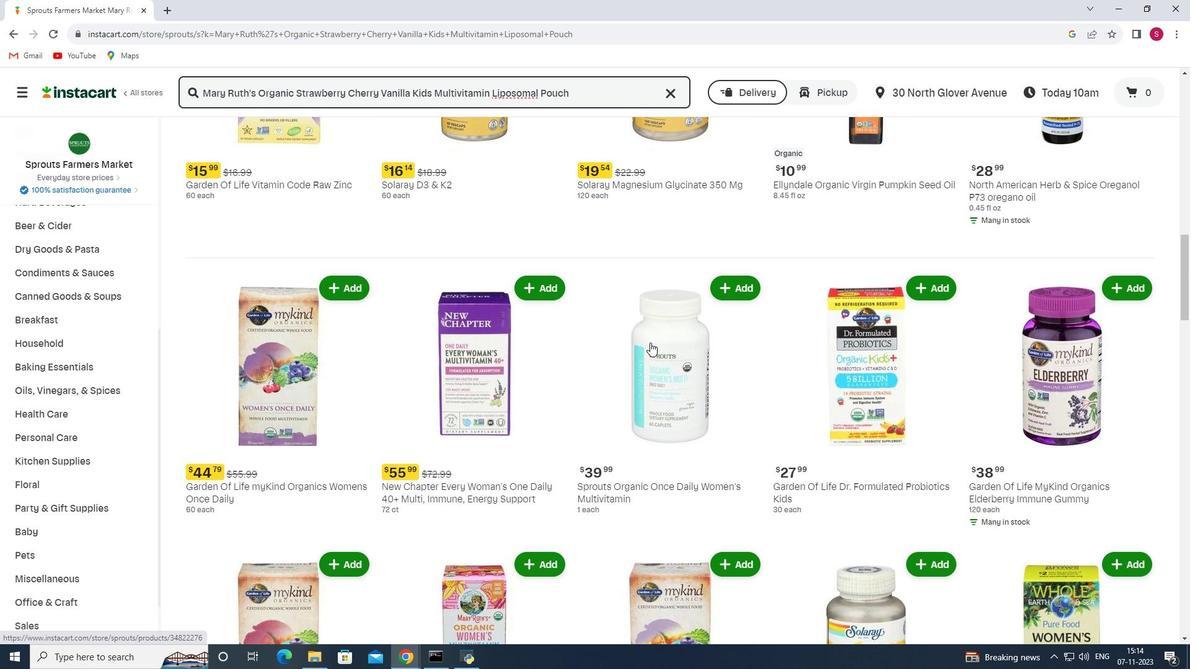 
Action: Mouse scrolled (650, 342) with delta (0, 0)
Screenshot: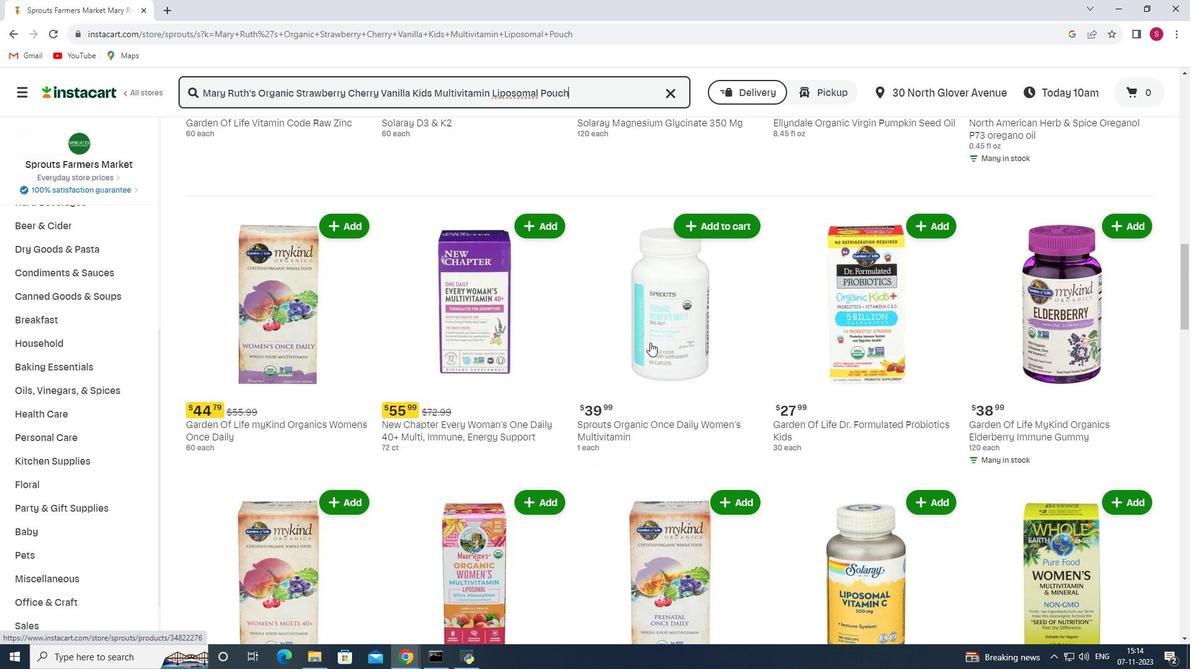 
Action: Mouse scrolled (650, 342) with delta (0, 0)
Screenshot: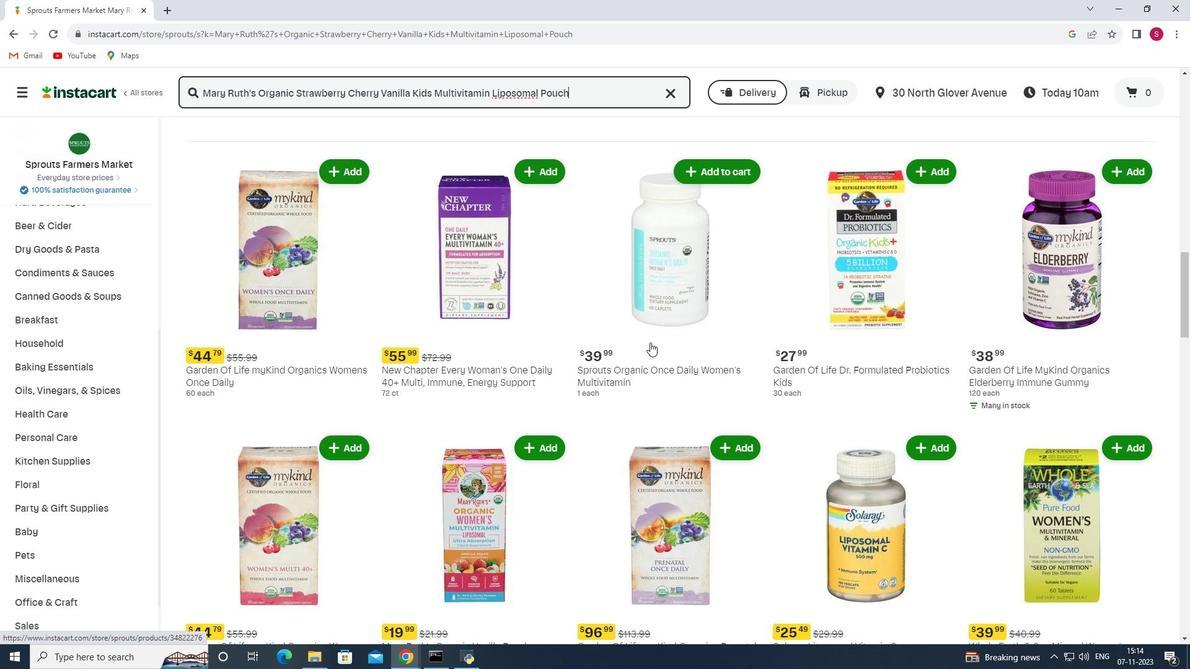 
Action: Mouse scrolled (650, 342) with delta (0, 0)
Screenshot: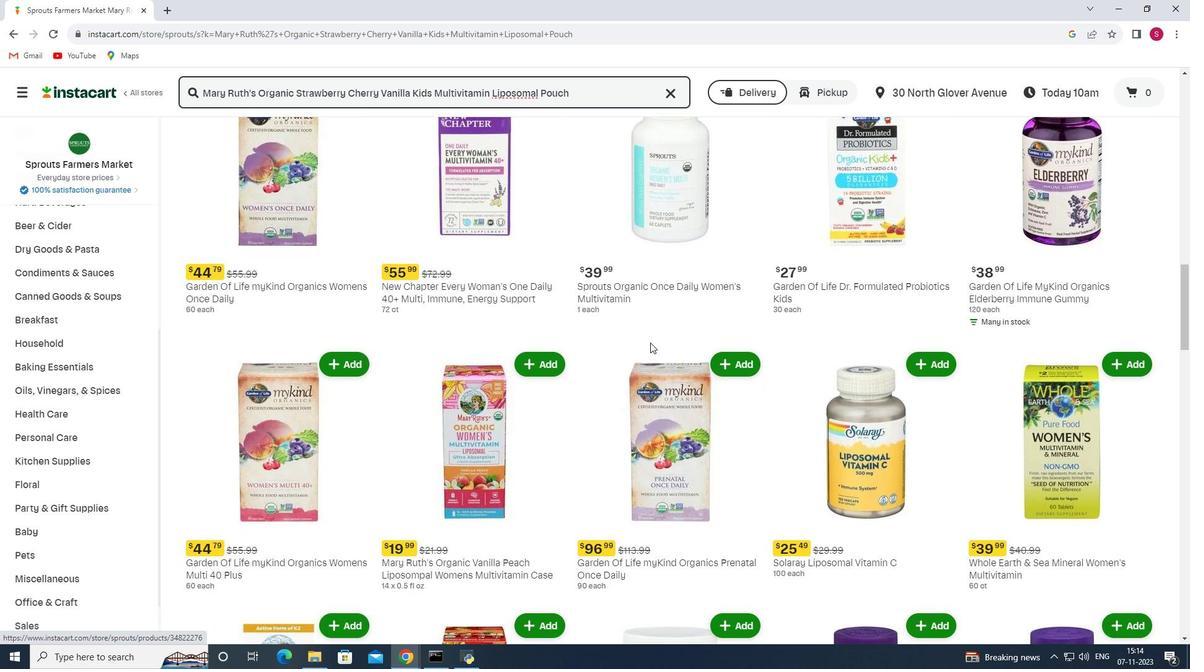 
Action: Mouse scrolled (650, 342) with delta (0, 0)
Screenshot: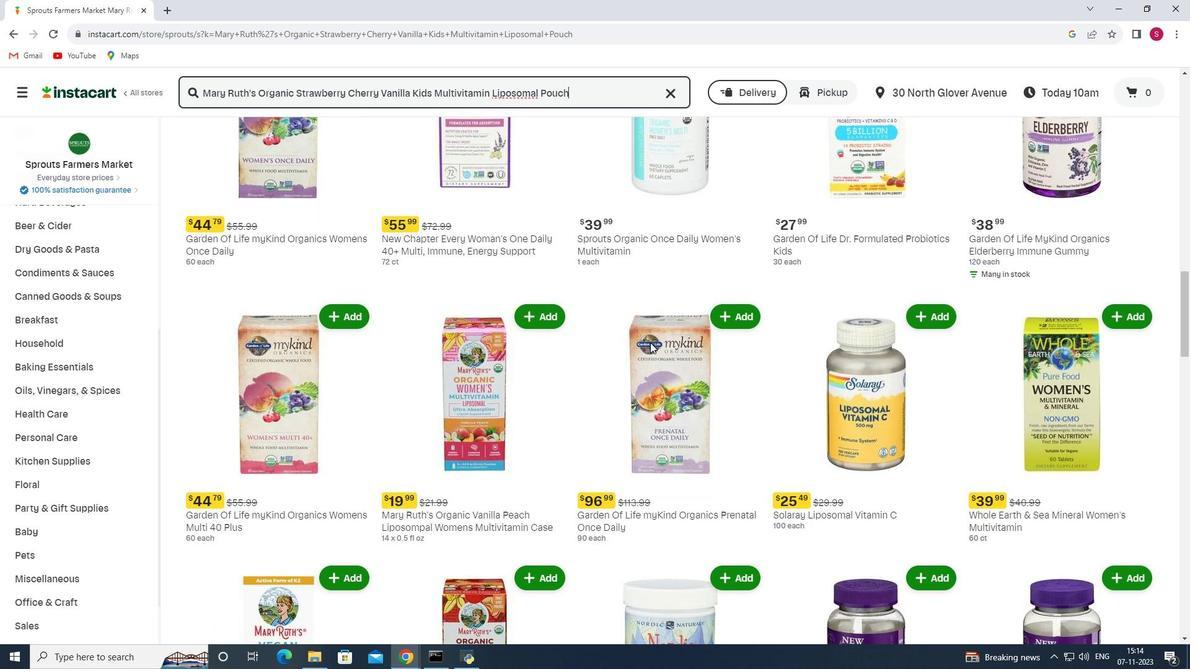 
Action: Mouse scrolled (650, 342) with delta (0, 0)
Screenshot: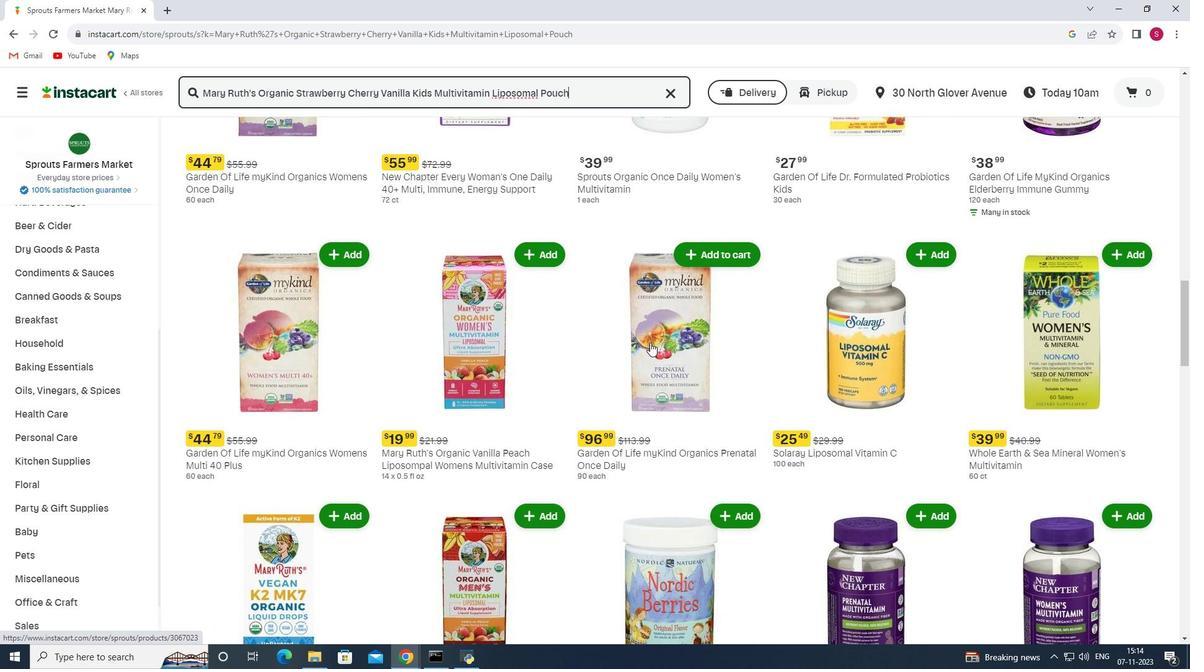 
Action: Mouse scrolled (650, 342) with delta (0, 0)
Screenshot: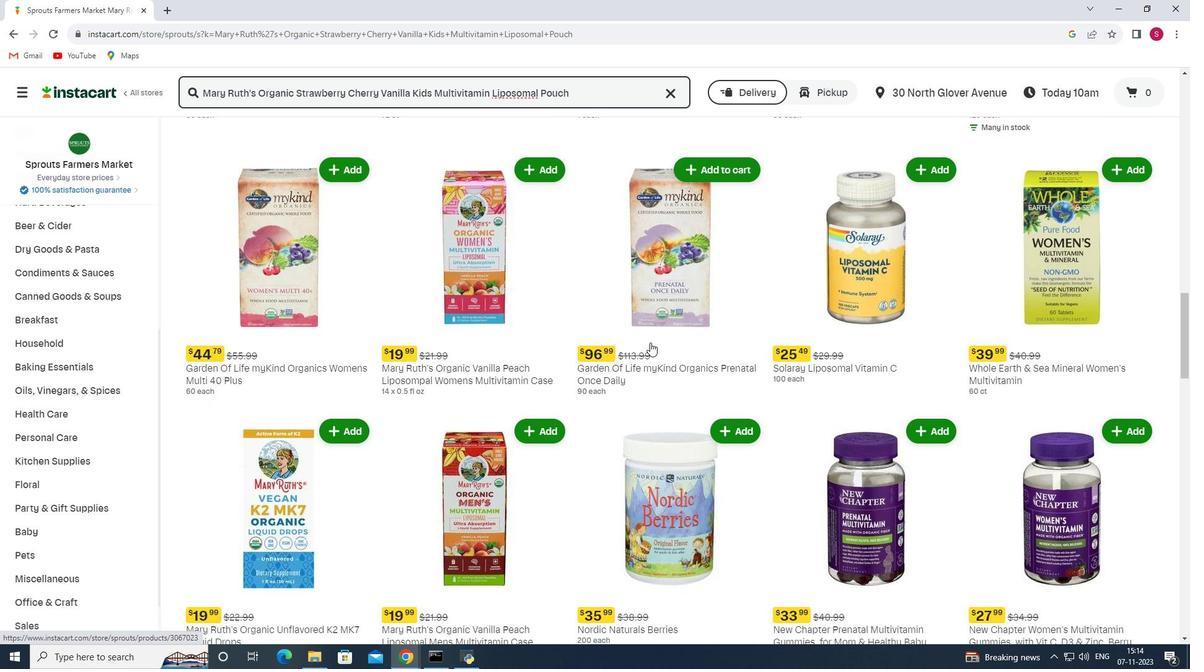 
Action: Mouse scrolled (650, 342) with delta (0, 0)
Screenshot: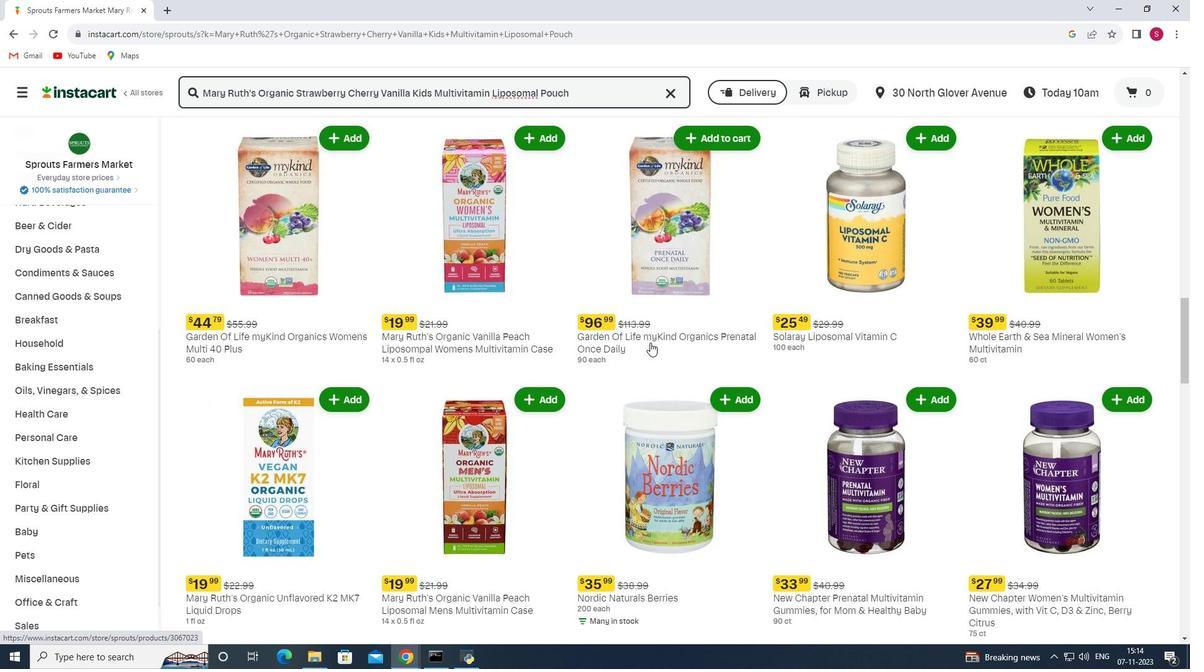 
Action: Mouse scrolled (650, 342) with delta (0, 0)
Screenshot: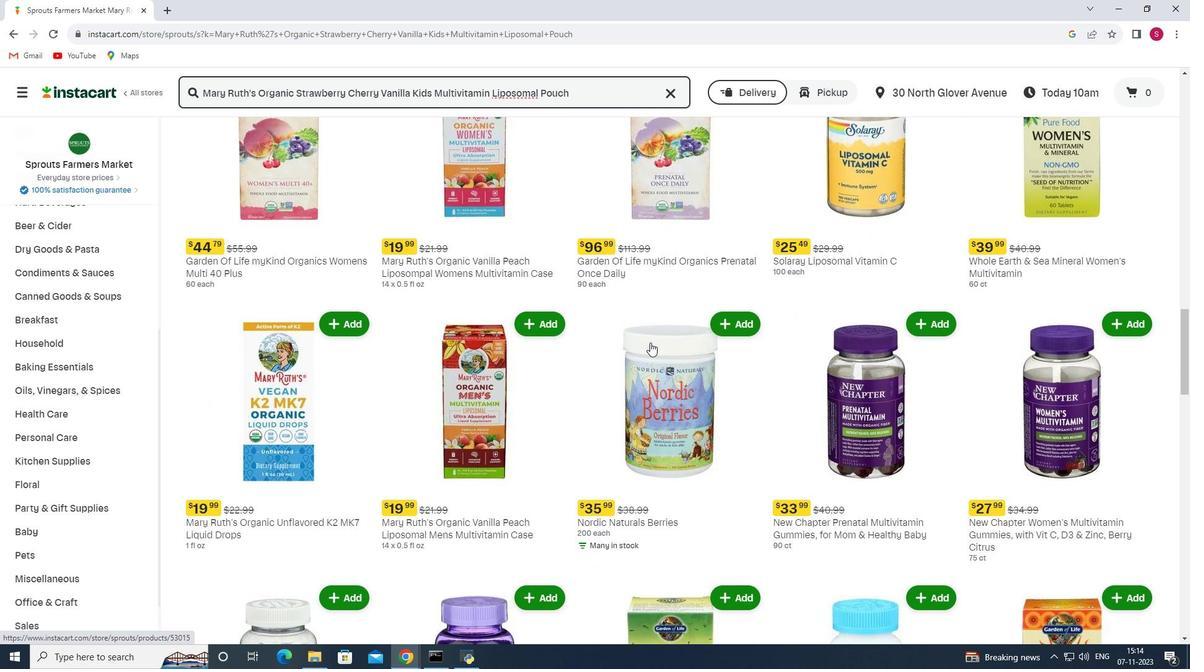 
Action: Mouse scrolled (650, 342) with delta (0, 0)
Screenshot: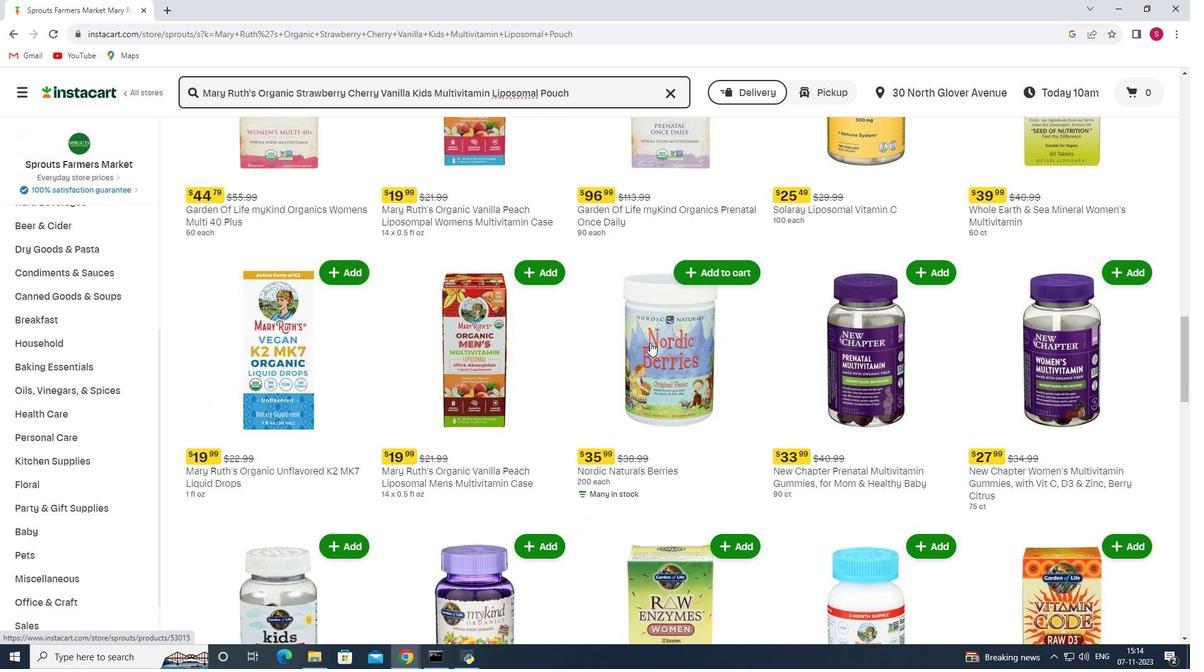 
Action: Mouse scrolled (650, 342) with delta (0, 0)
Screenshot: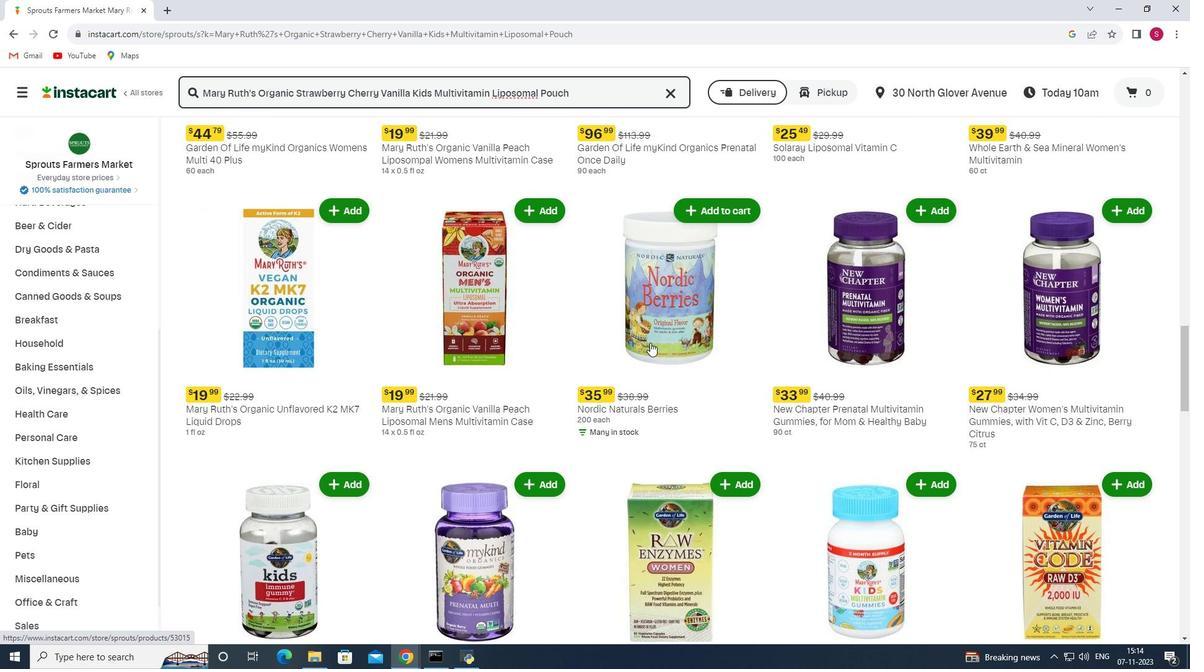 
Action: Mouse scrolled (650, 342) with delta (0, 0)
Screenshot: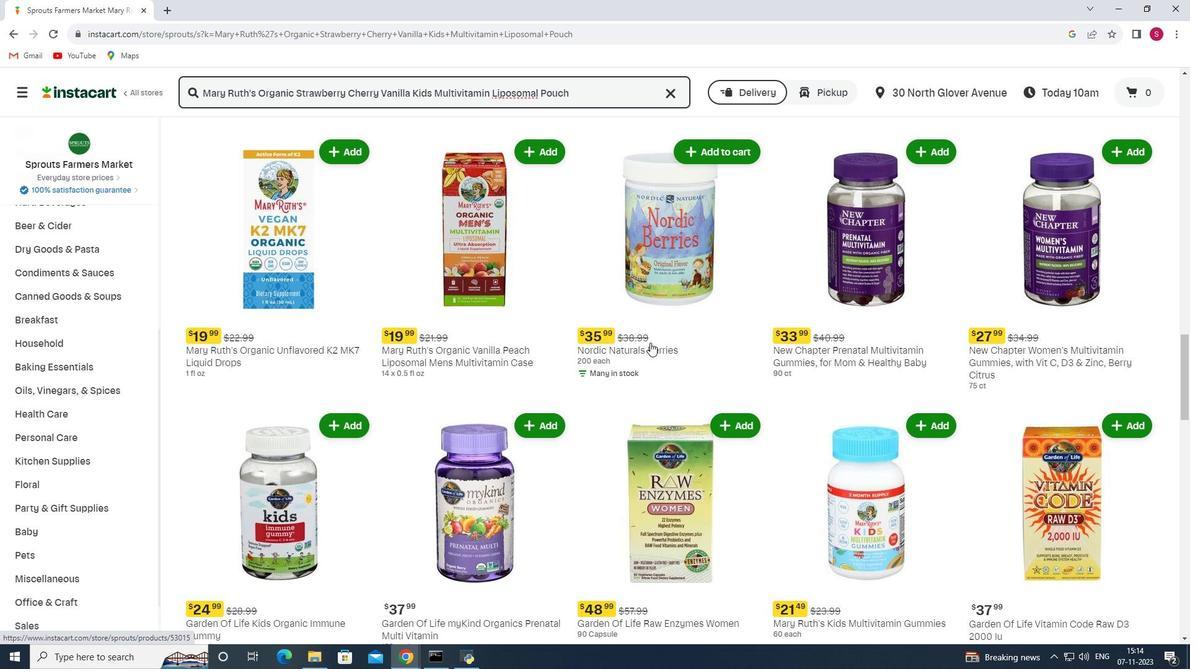 
Action: Mouse scrolled (650, 342) with delta (0, 0)
Screenshot: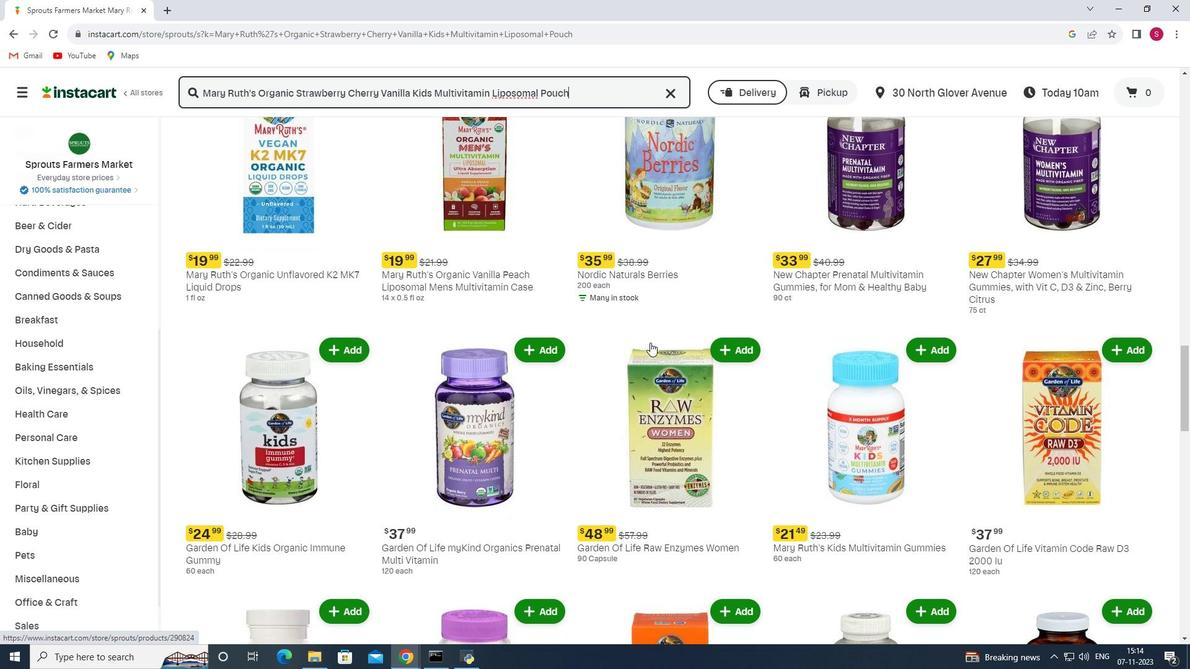 
Action: Mouse scrolled (650, 342) with delta (0, 0)
Screenshot: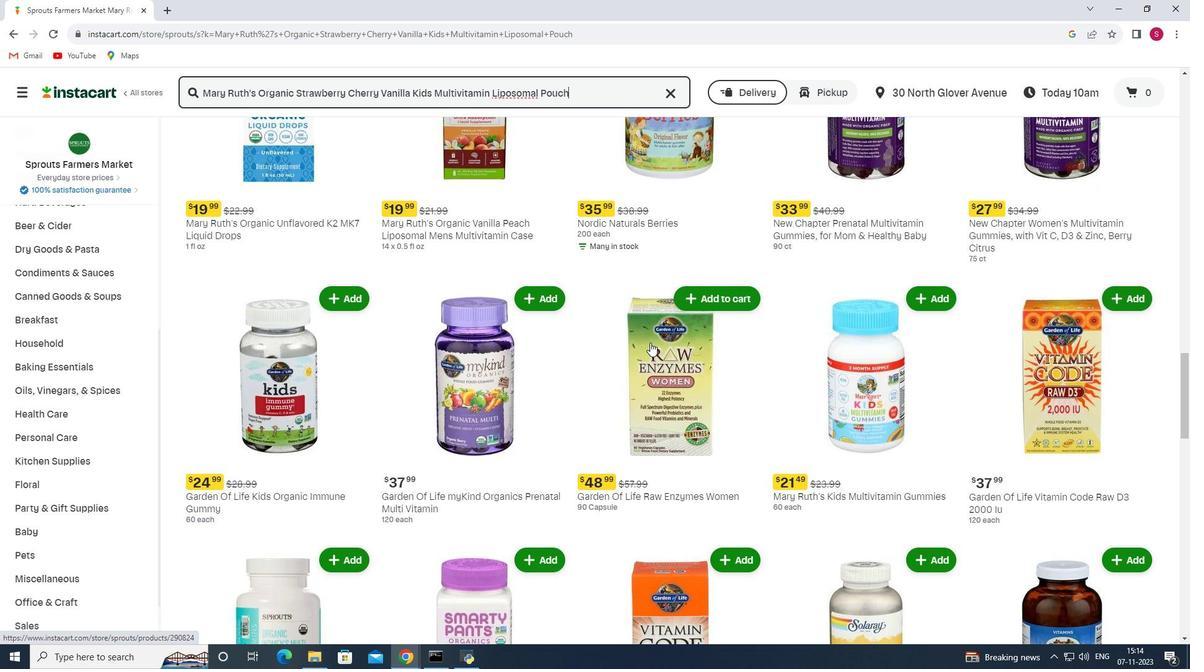 
Action: Mouse scrolled (650, 342) with delta (0, 0)
Screenshot: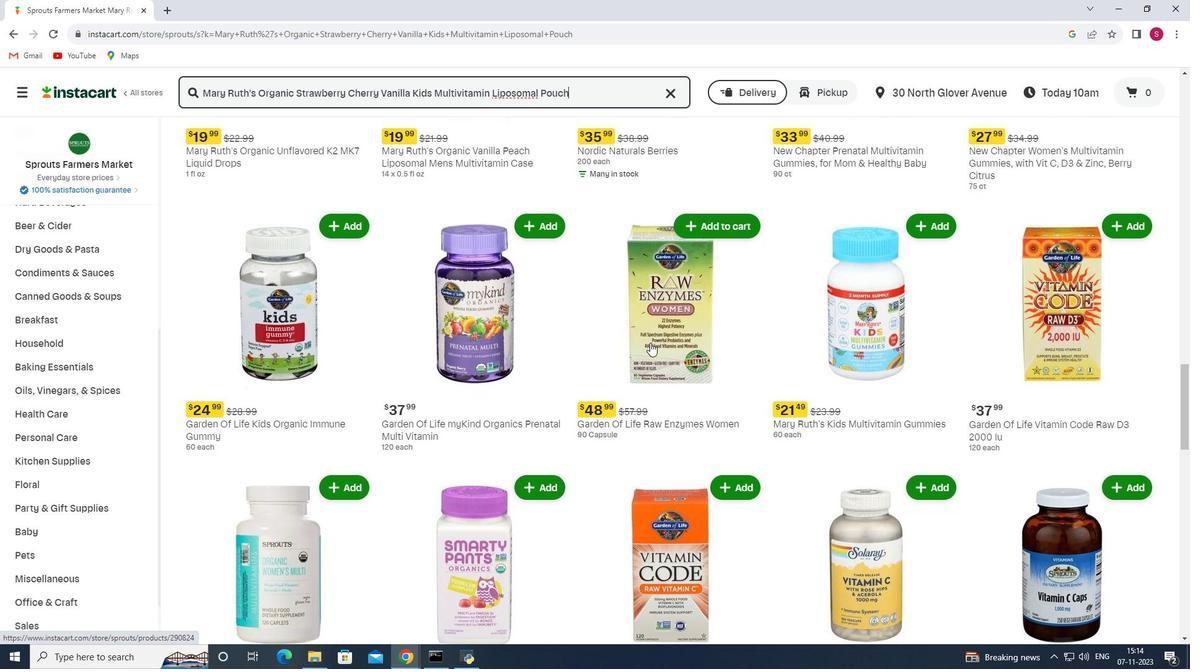 
Action: Mouse scrolled (650, 342) with delta (0, 0)
Screenshot: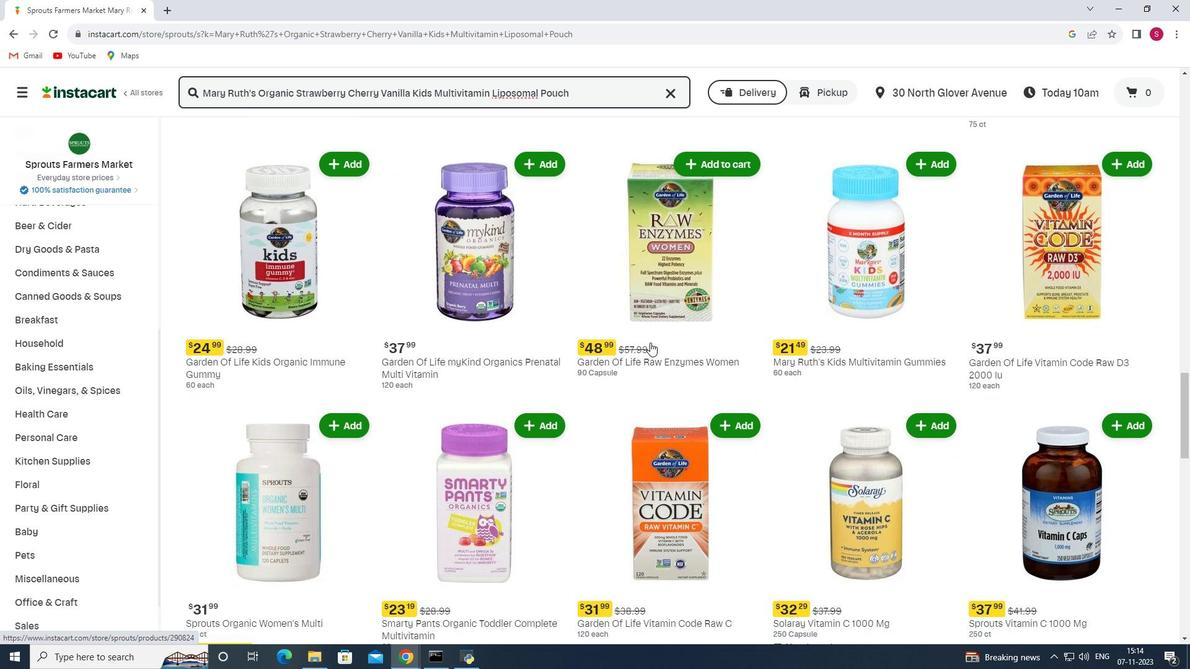 
Action: Mouse scrolled (650, 342) with delta (0, 0)
Screenshot: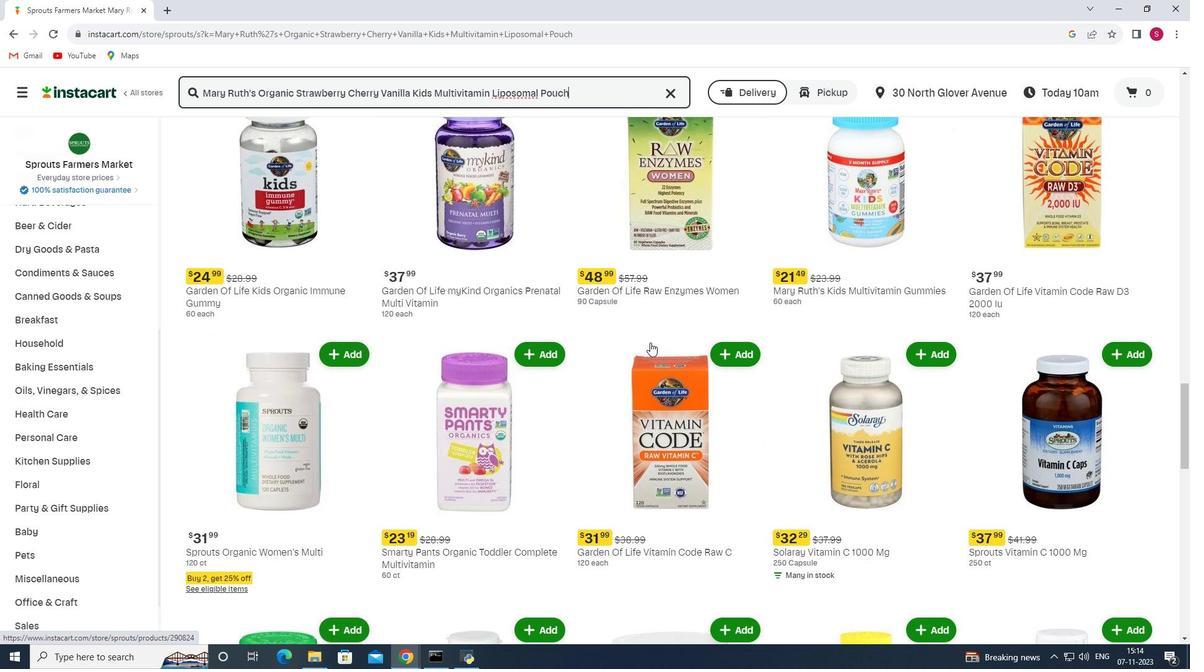 
Action: Mouse scrolled (650, 342) with delta (0, 0)
Screenshot: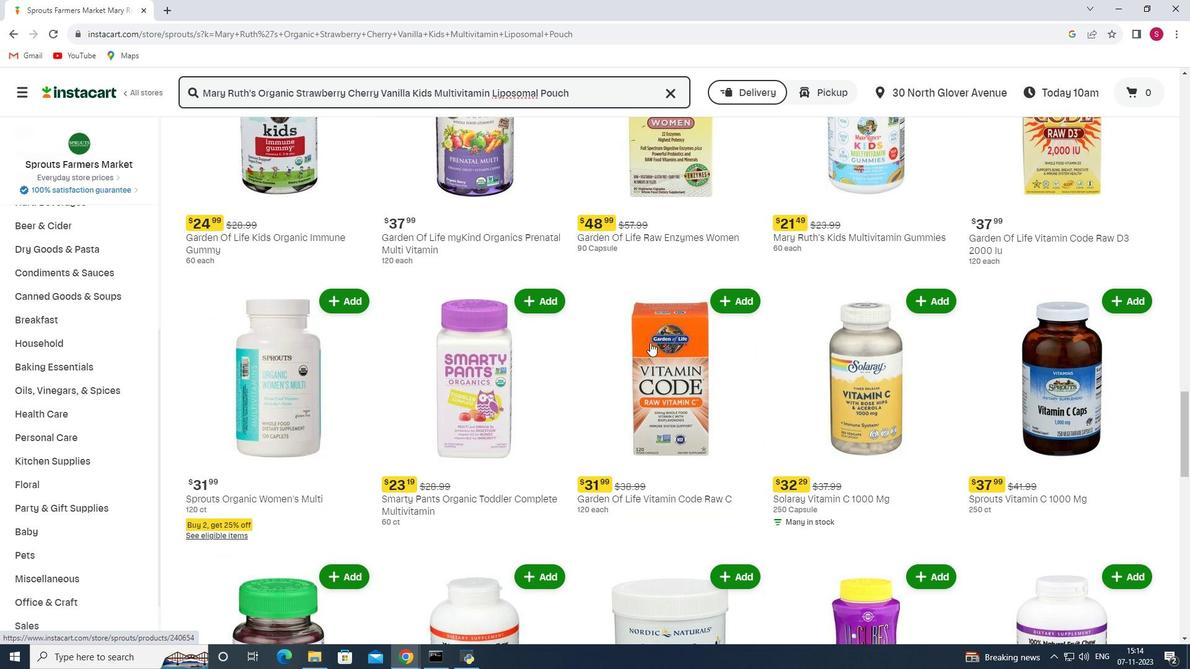 
Action: Mouse scrolled (650, 342) with delta (0, 0)
Screenshot: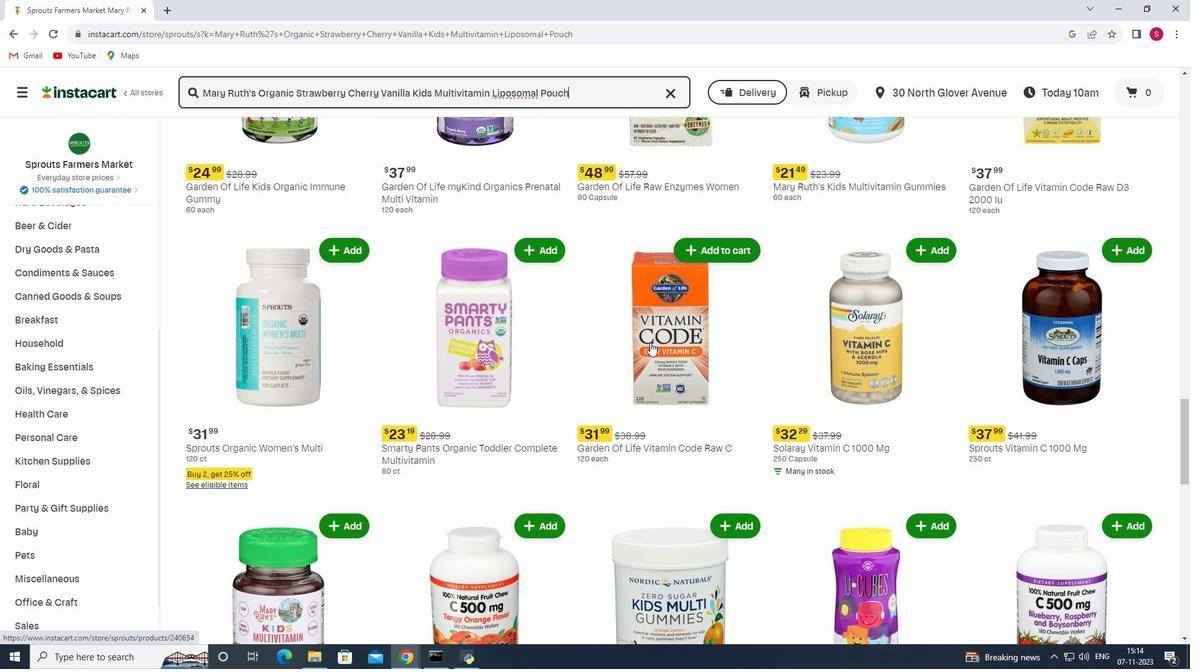 
Action: Mouse scrolled (650, 342) with delta (0, 0)
Screenshot: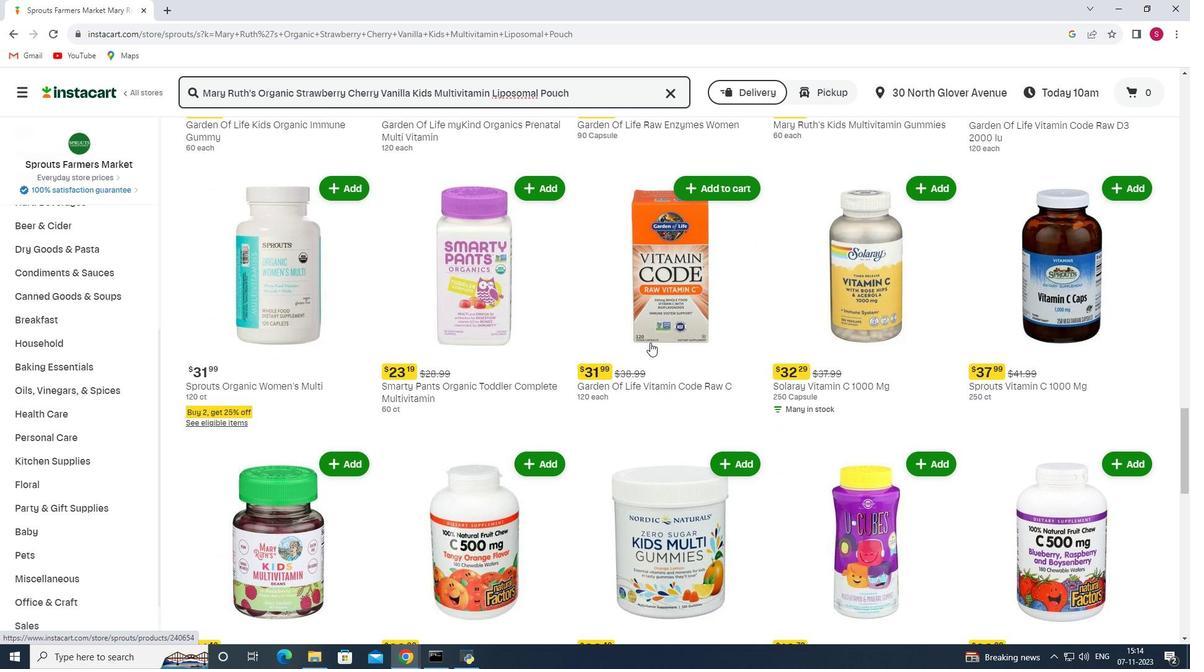 
Action: Mouse scrolled (650, 342) with delta (0, 0)
Screenshot: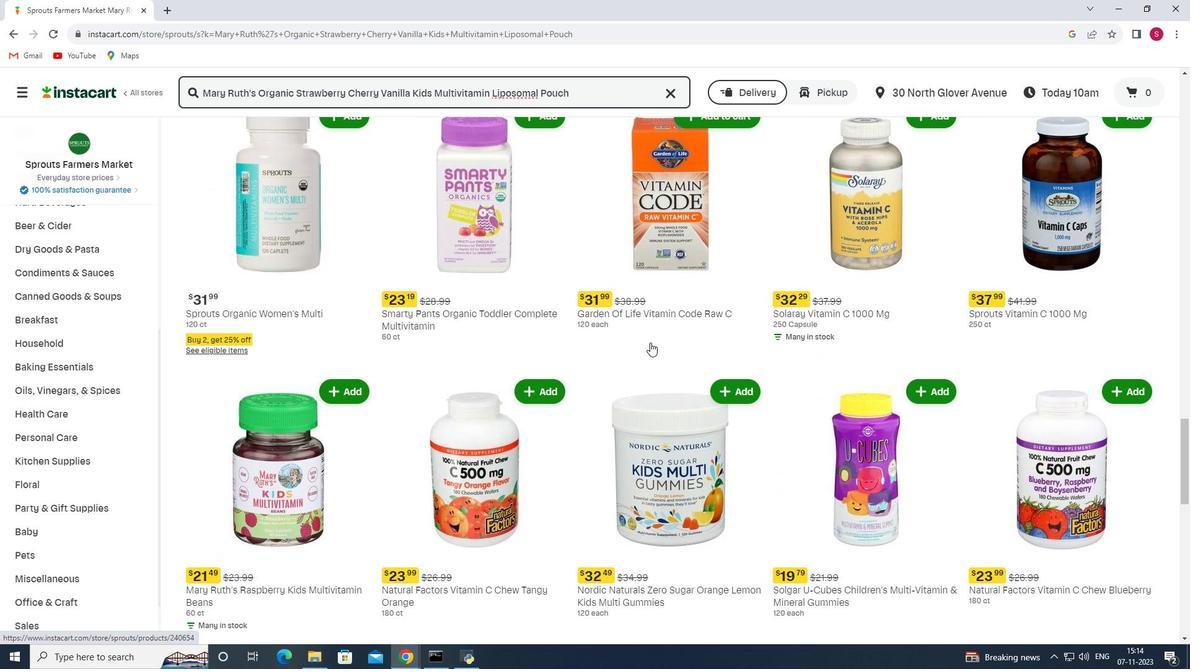 
Action: Mouse scrolled (650, 342) with delta (0, 0)
Screenshot: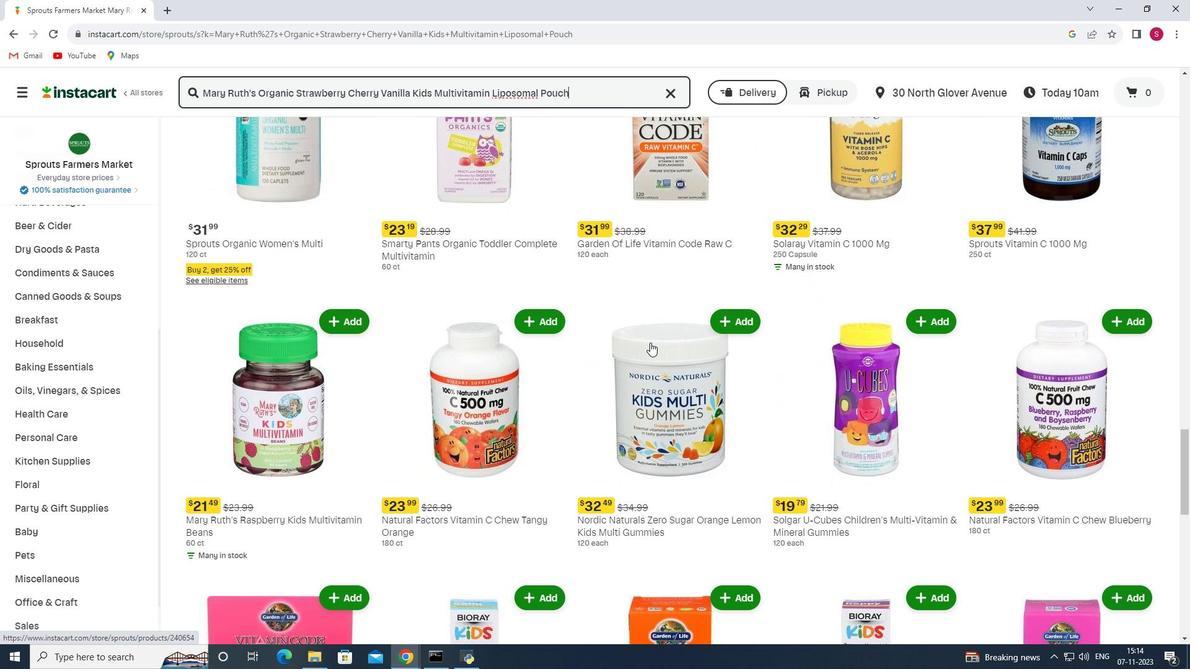 
Action: Mouse scrolled (650, 342) with delta (0, 0)
Screenshot: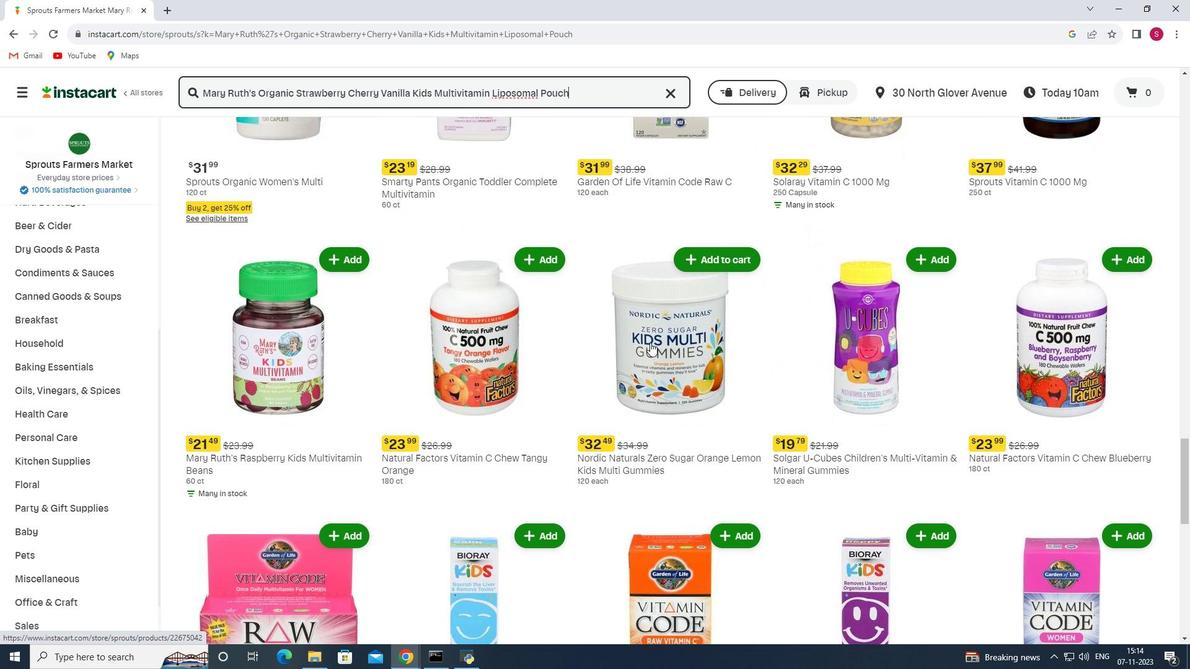 
Action: Mouse scrolled (650, 342) with delta (0, 0)
Screenshot: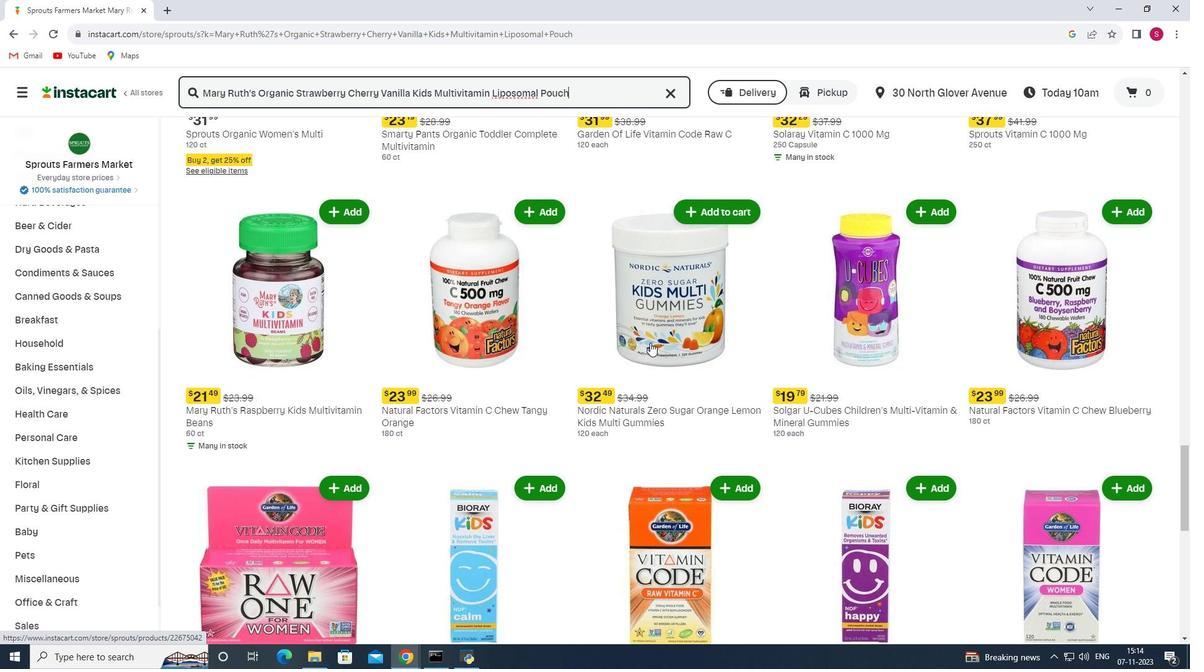 
Action: Mouse scrolled (650, 342) with delta (0, 0)
Screenshot: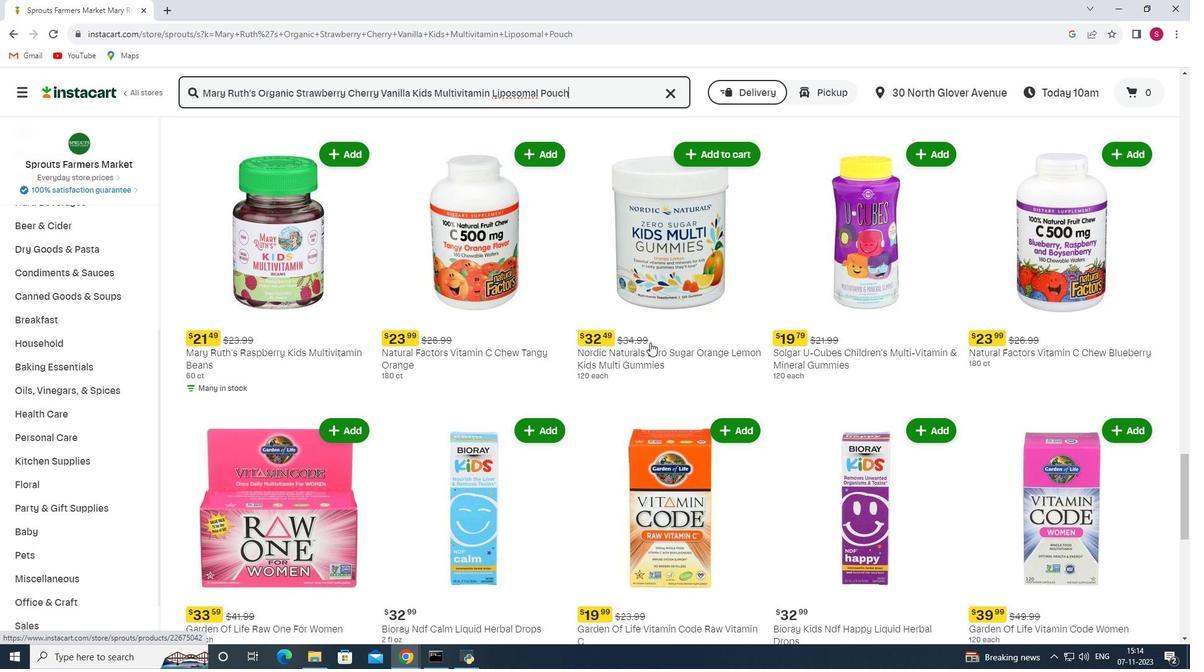 
Action: Mouse scrolled (650, 342) with delta (0, 0)
Screenshot: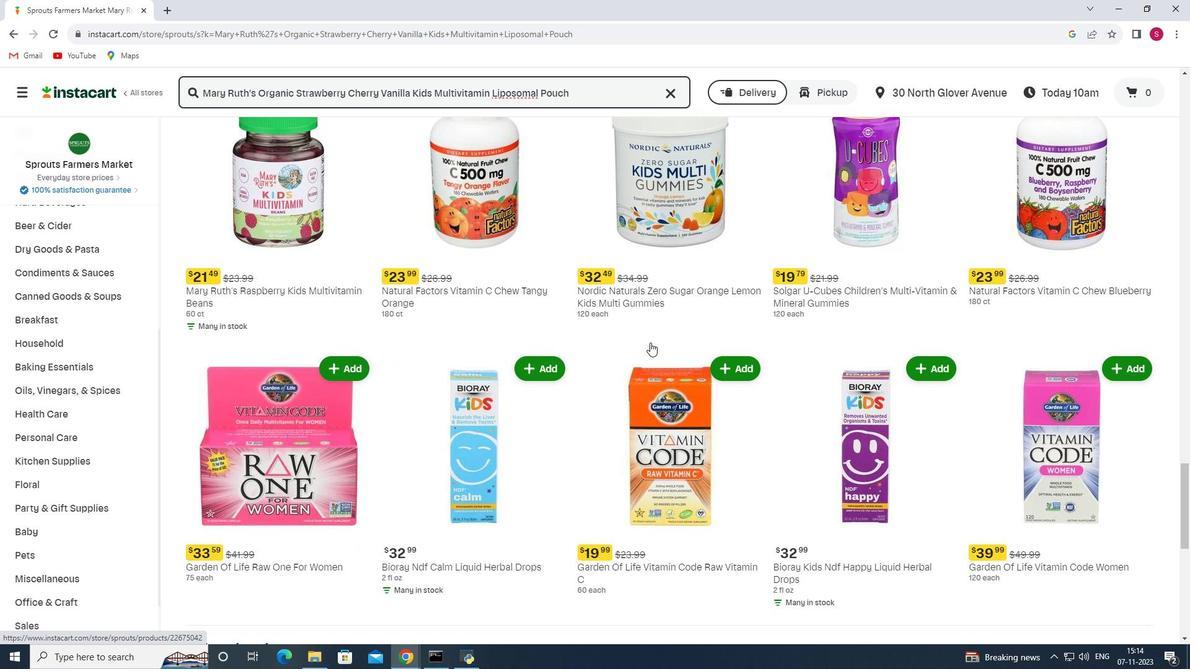 
Action: Mouse scrolled (650, 342) with delta (0, 0)
Screenshot: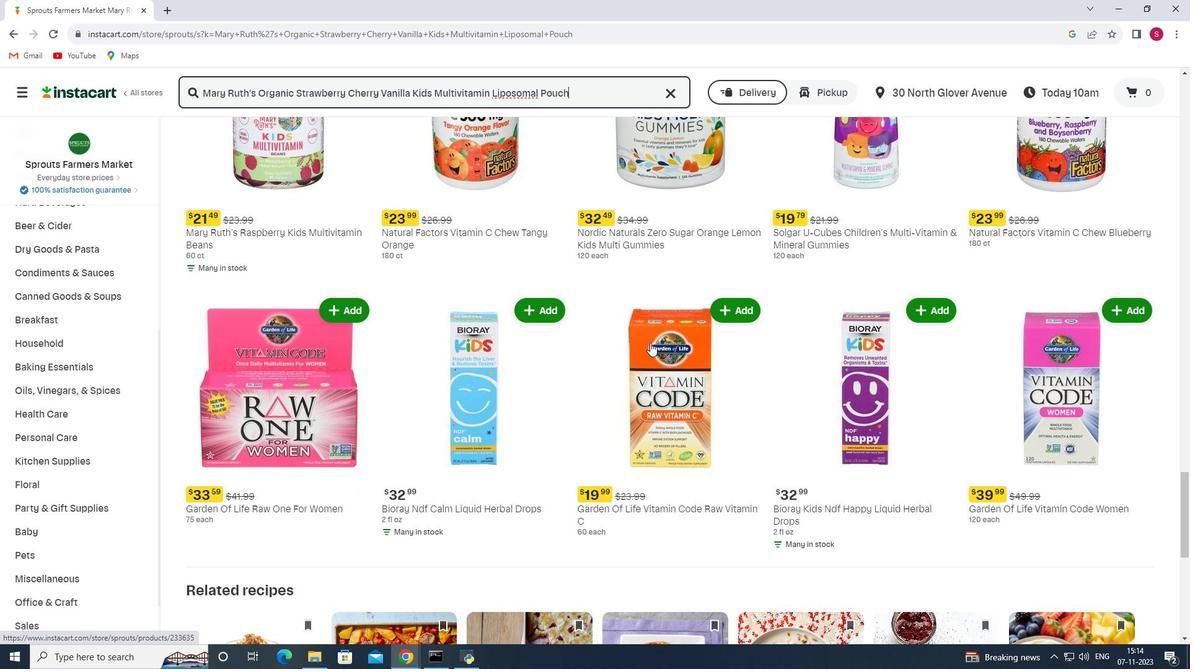 
Action: Mouse scrolled (650, 342) with delta (0, 0)
Screenshot: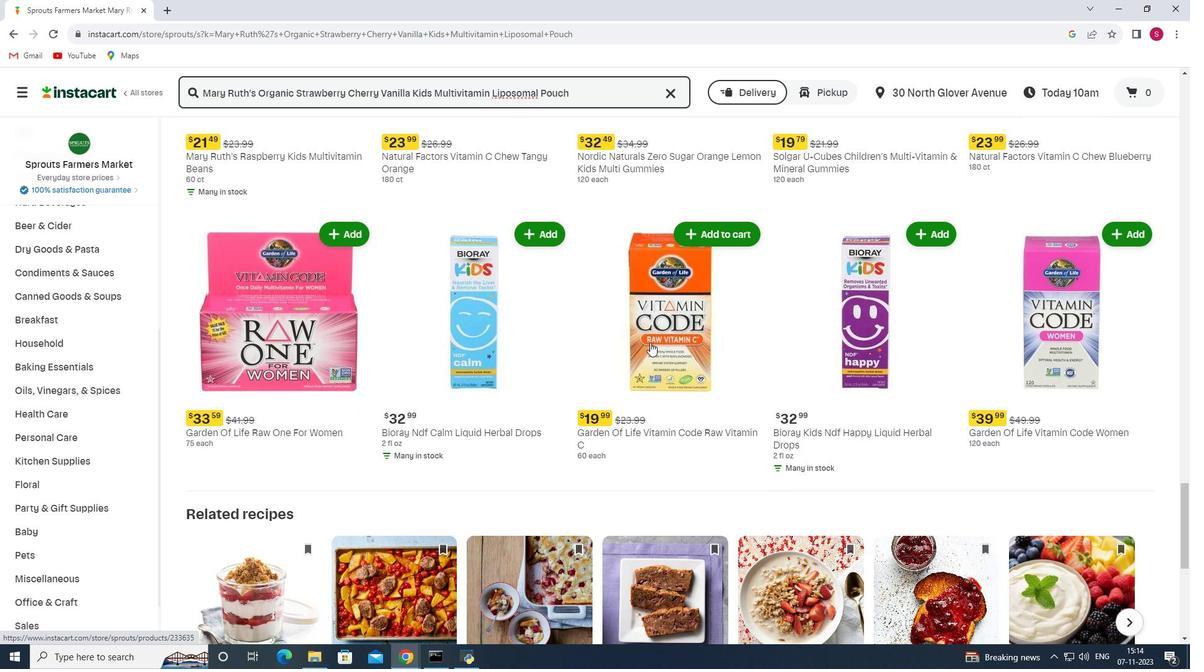 
Action: Mouse scrolled (650, 342) with delta (0, 0)
Screenshot: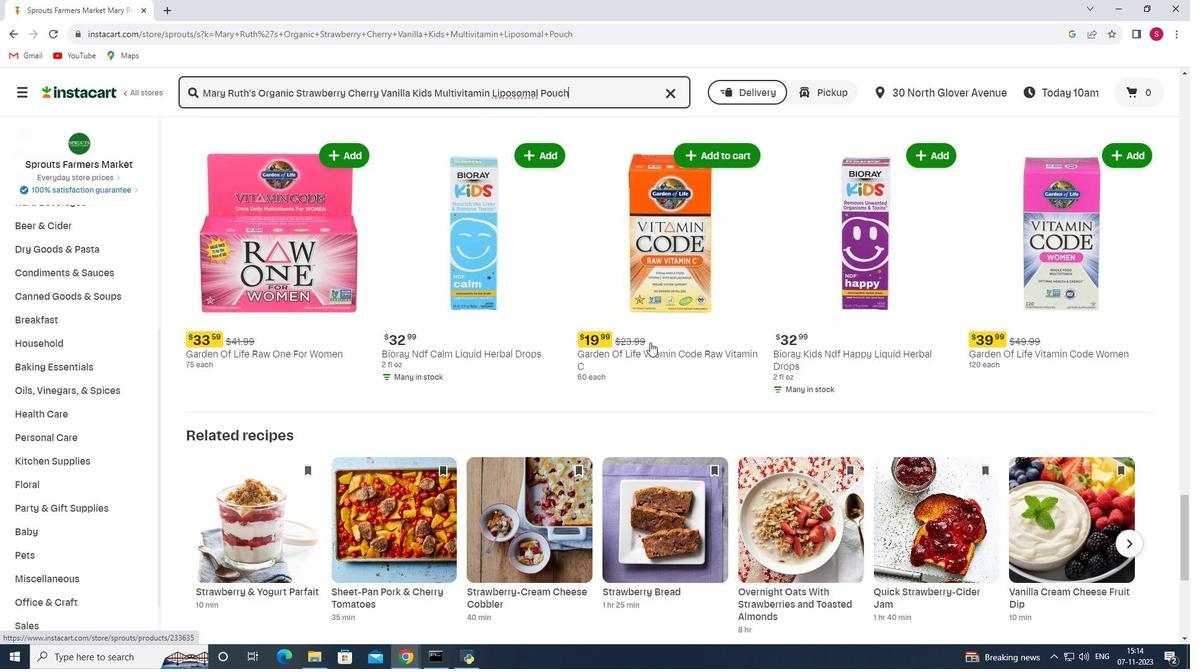 
Action: Mouse scrolled (650, 342) with delta (0, 0)
Screenshot: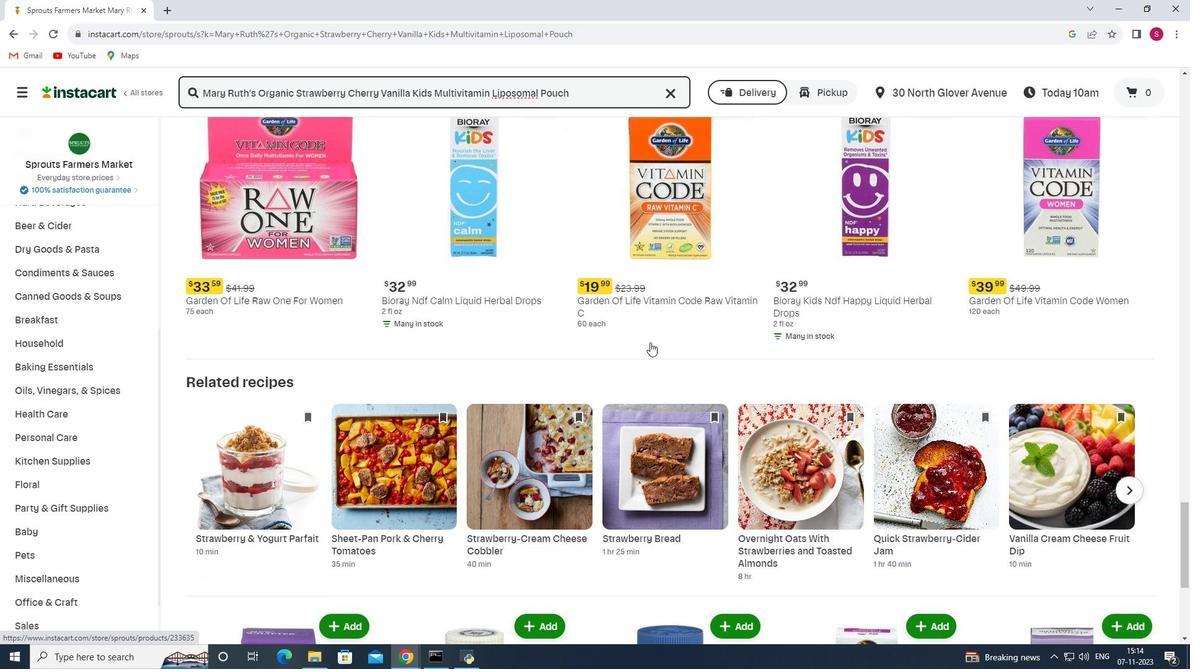 
Action: Mouse scrolled (650, 342) with delta (0, 0)
Screenshot: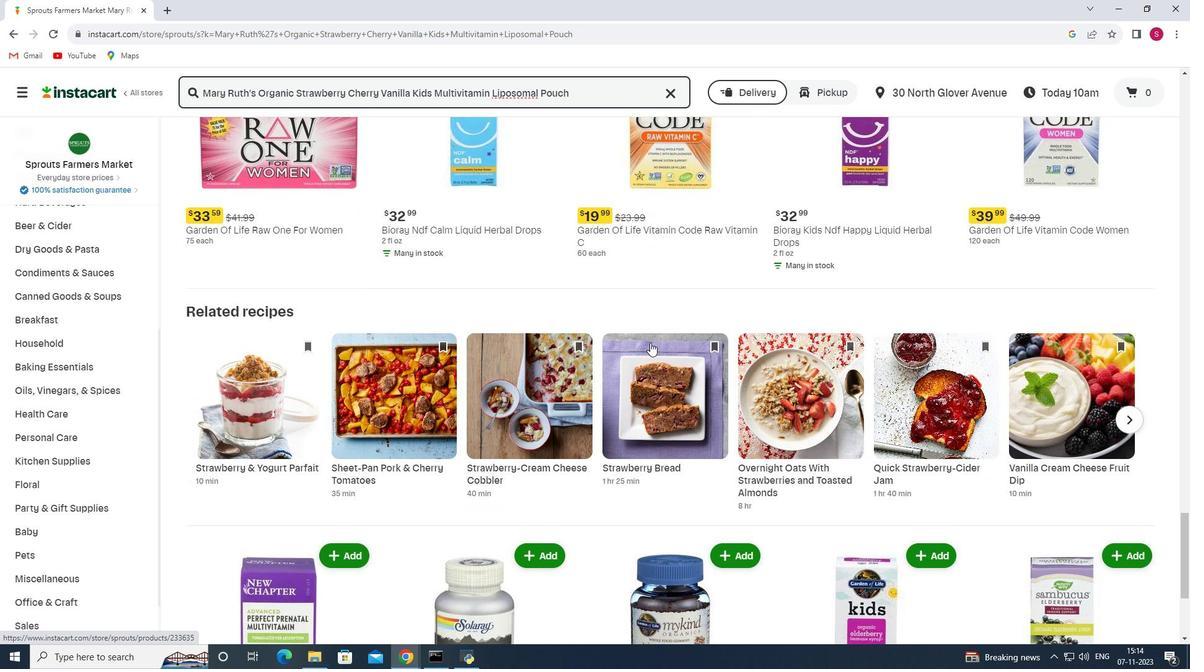 
Action: Mouse scrolled (650, 342) with delta (0, 0)
Screenshot: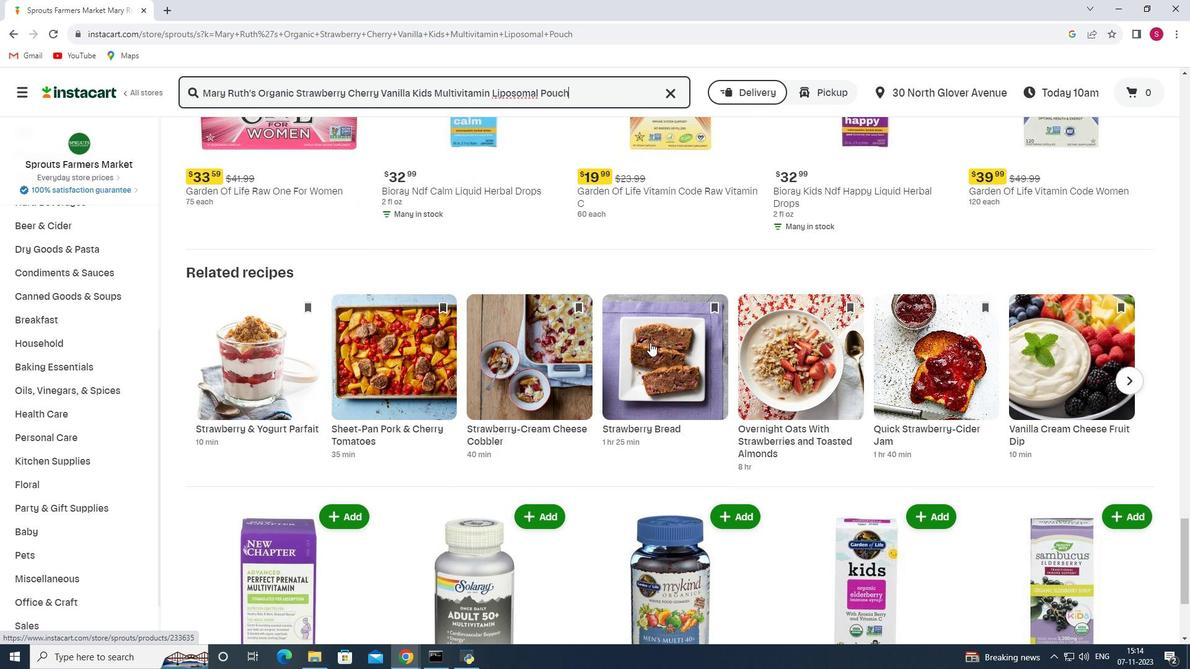 
Action: Mouse scrolled (650, 342) with delta (0, 0)
Screenshot: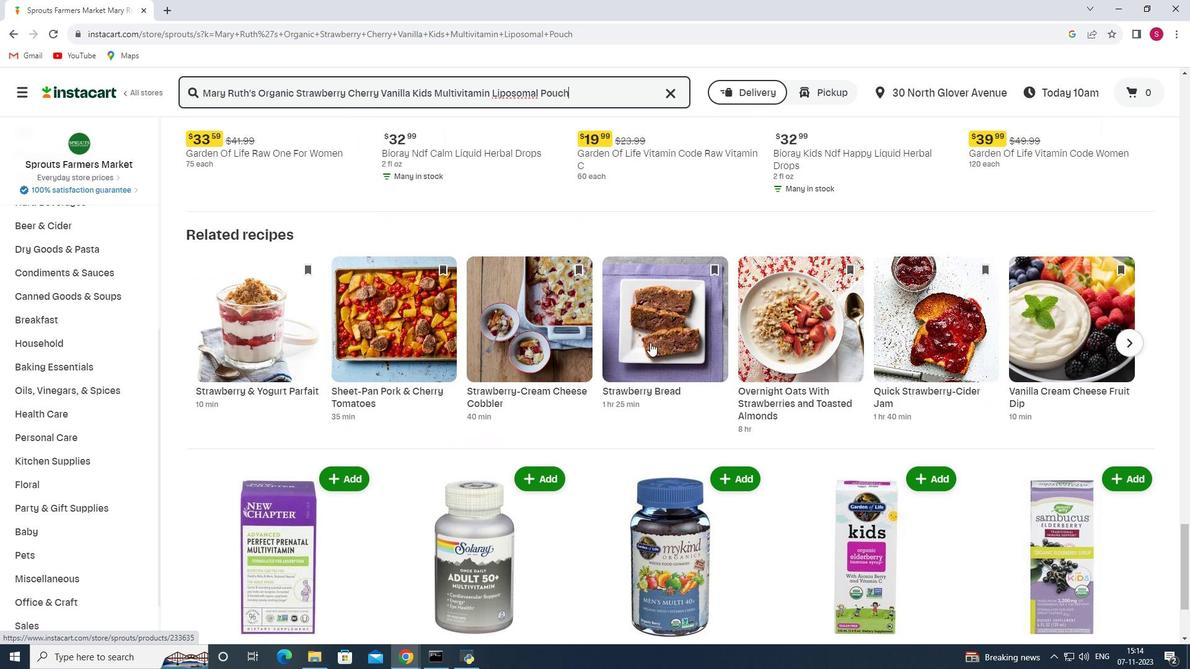 
Action: Mouse scrolled (650, 342) with delta (0, 0)
Screenshot: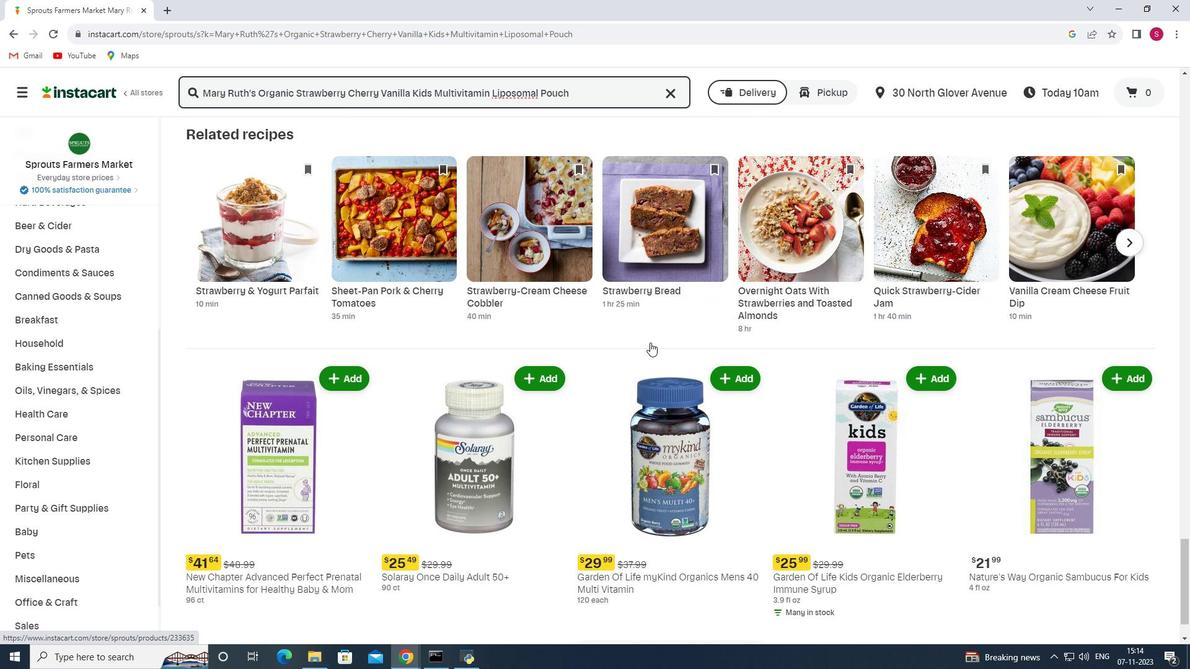 
Action: Mouse scrolled (650, 342) with delta (0, 0)
Screenshot: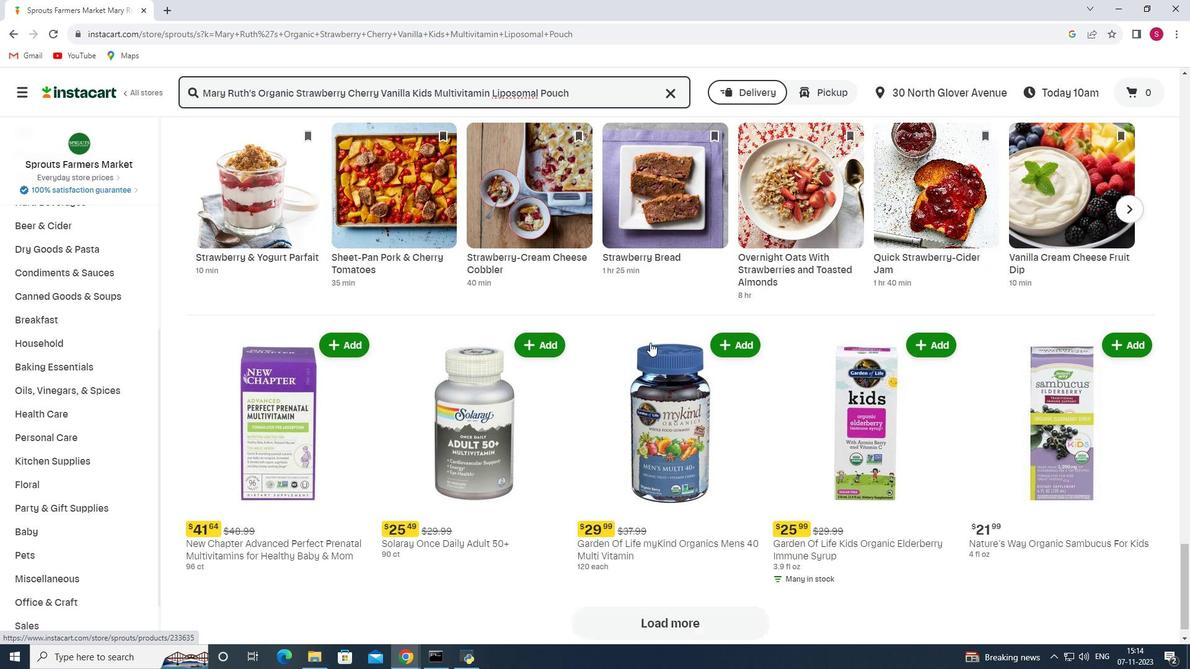 
Action: Mouse scrolled (650, 342) with delta (0, 0)
Screenshot: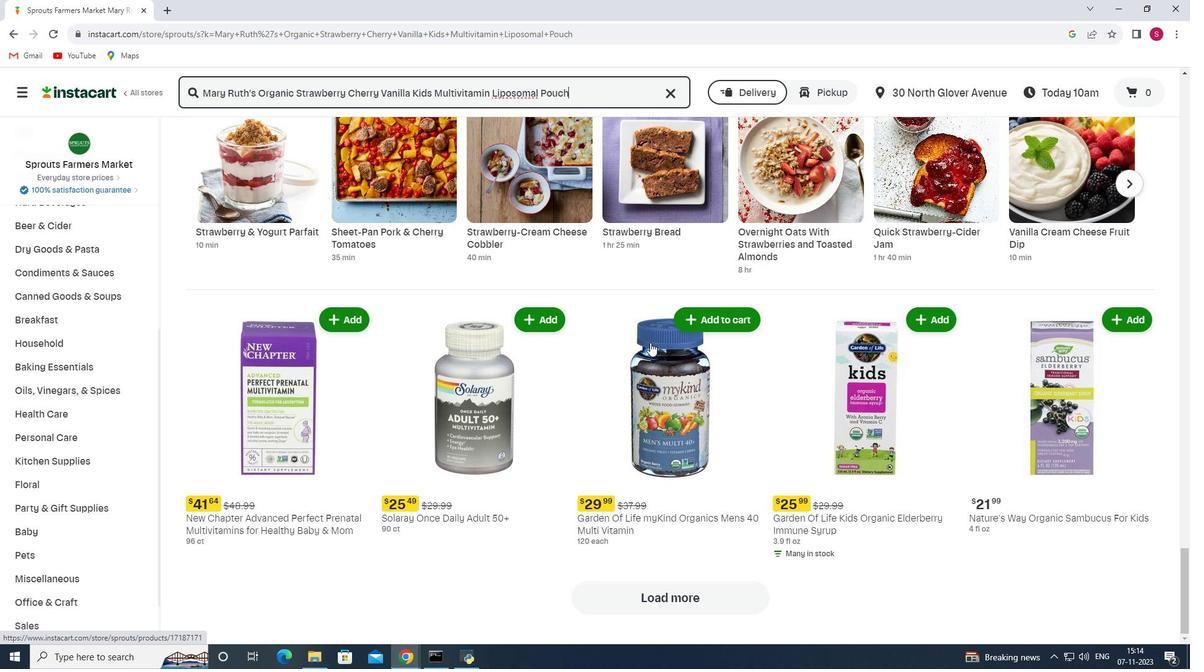 
Action: Mouse scrolled (650, 342) with delta (0, 0)
Screenshot: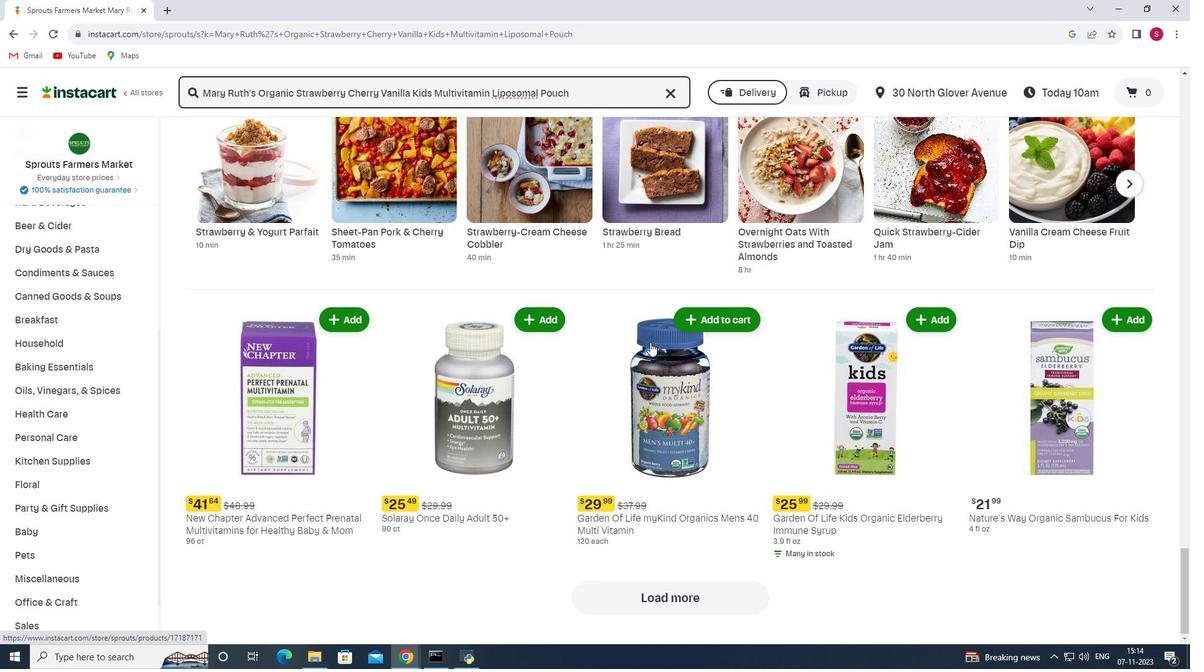 
Action: Mouse scrolled (650, 342) with delta (0, 0)
Screenshot: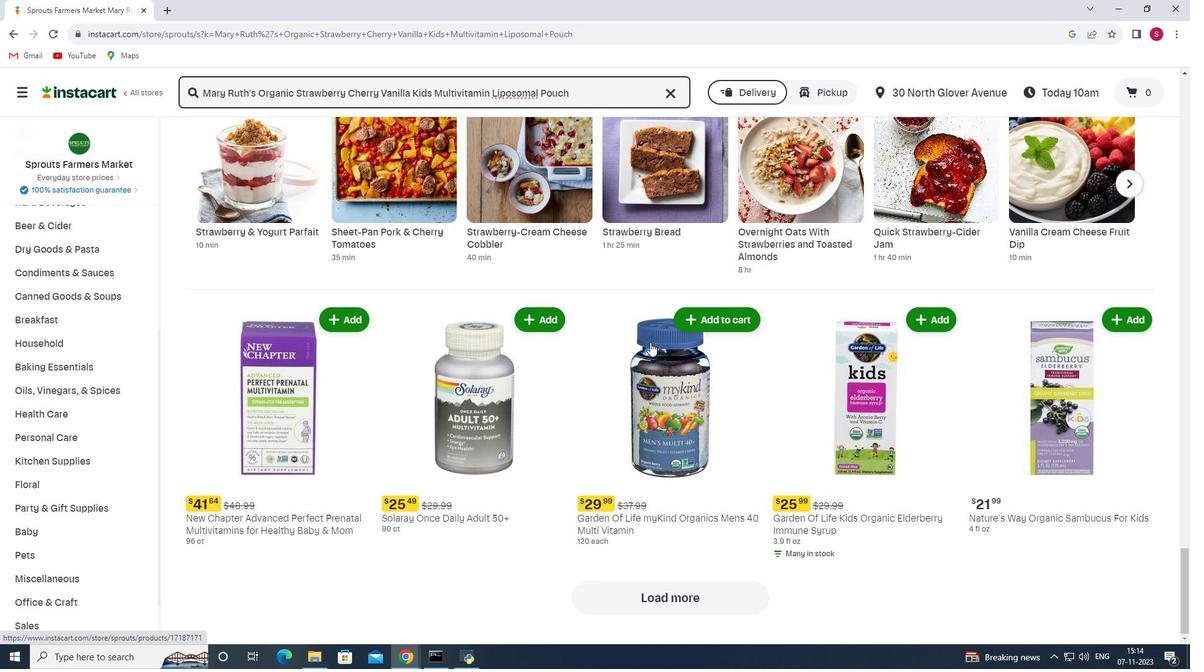
Action: Mouse scrolled (650, 342) with delta (0, 0)
Screenshot: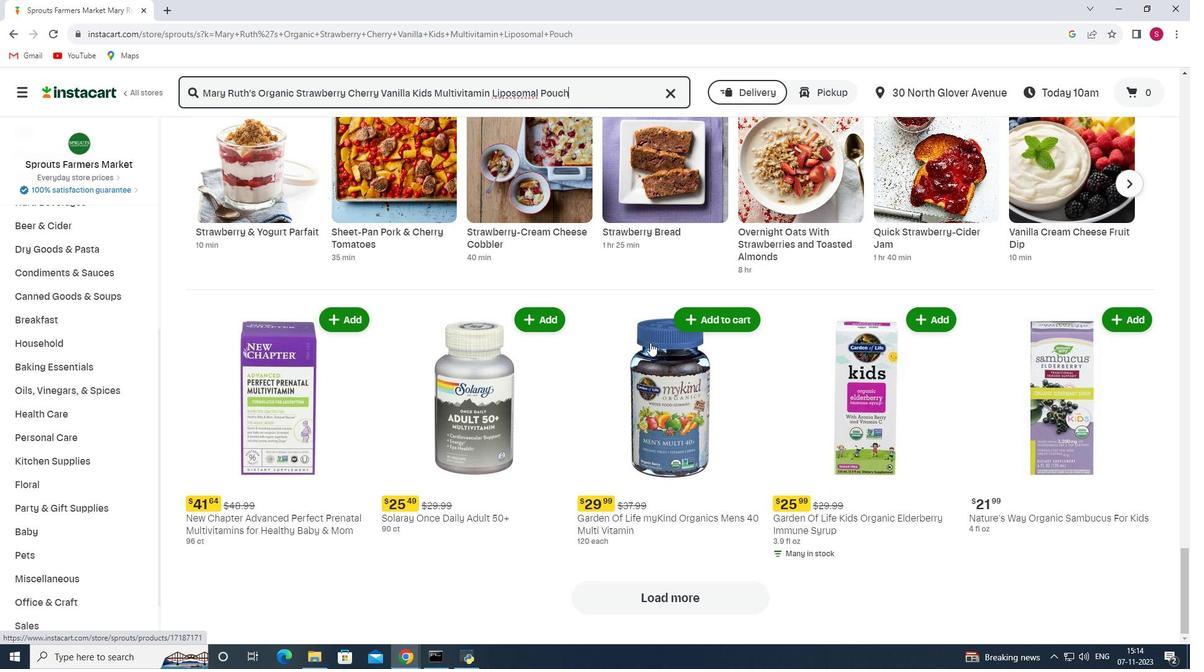 
Action: Mouse moved to (632, 372)
Screenshot: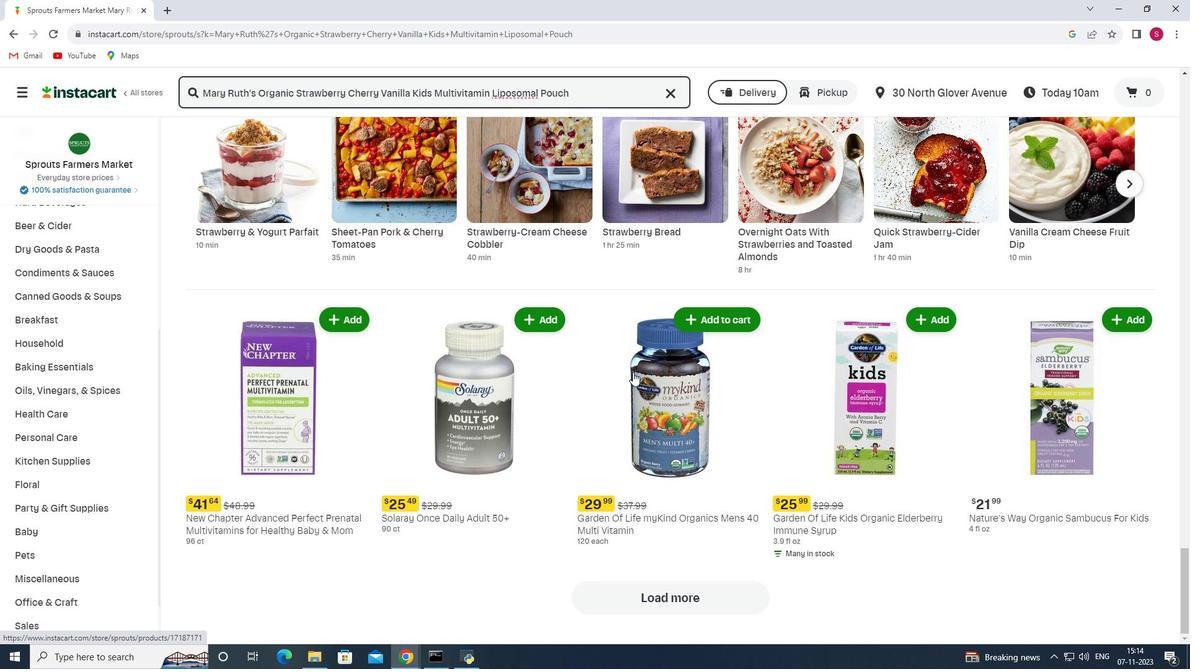 
